 Task: Open Card Crisis Communication Execution in Board Marketing Strategy to Workspace Lead Generation and add a team member Softage.4@softage.net, a label Green, a checklist Accounting, an attachment from Trello, a color Green and finally, add a card description 'Research and develop new marketing strategy' and a comment 'This task requires us to be detail-oriented and meticulous, ensuring that we do not miss any important information or details.'. Add a start date 'Jan 04, 1900' with a due date 'Jan 11, 1900'
Action: Mouse moved to (44, 288)
Screenshot: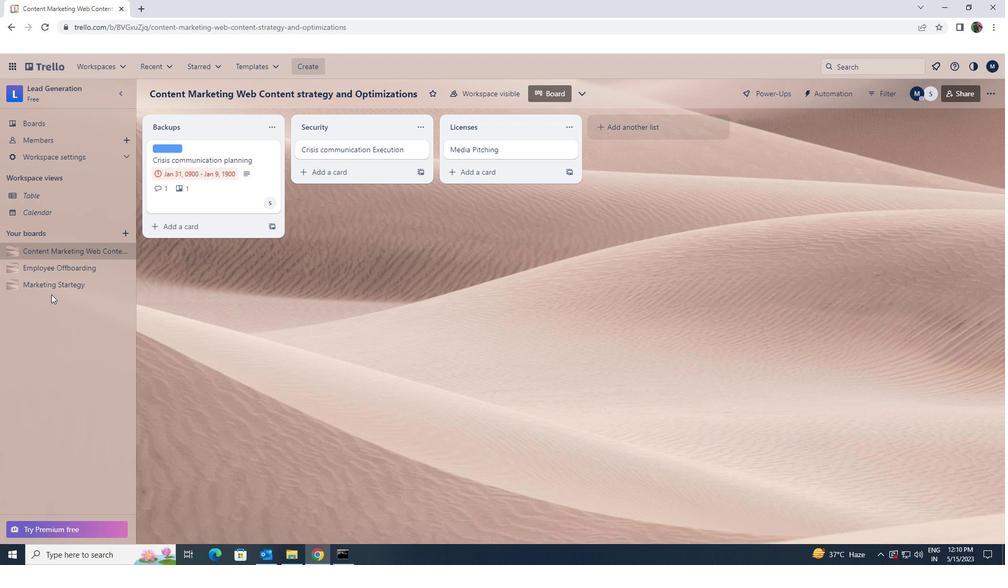 
Action: Mouse pressed left at (44, 288)
Screenshot: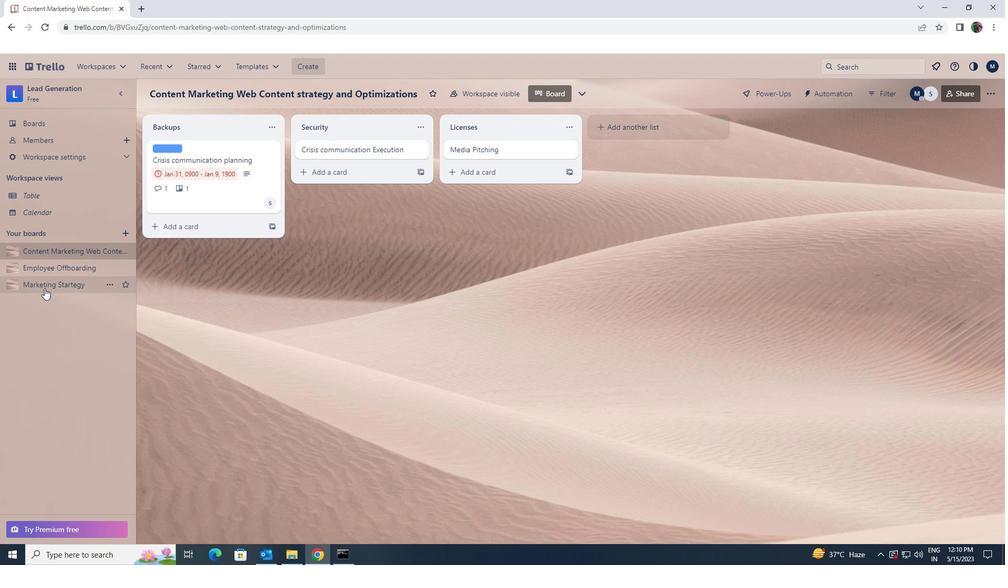 
Action: Mouse moved to (348, 153)
Screenshot: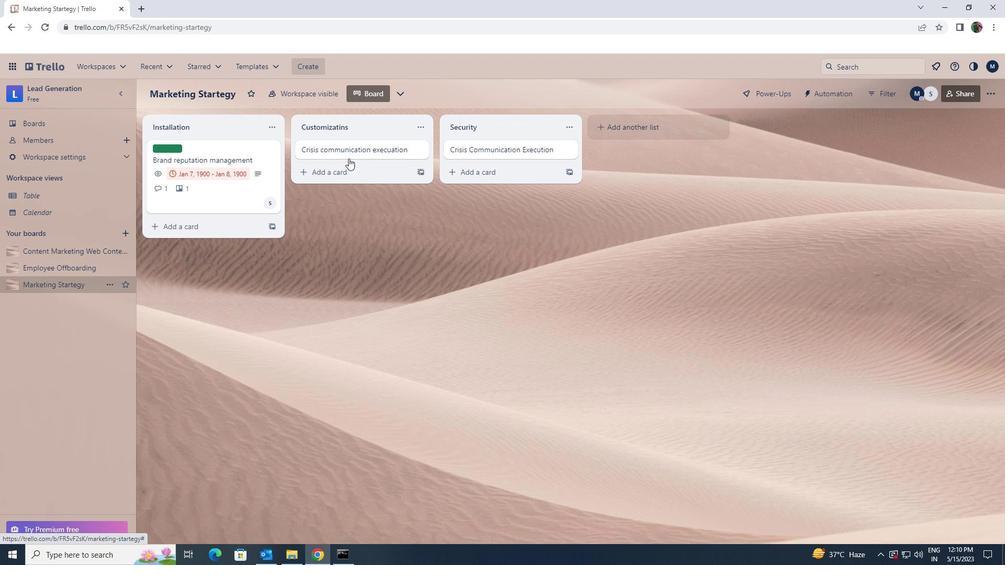 
Action: Mouse pressed left at (348, 153)
Screenshot: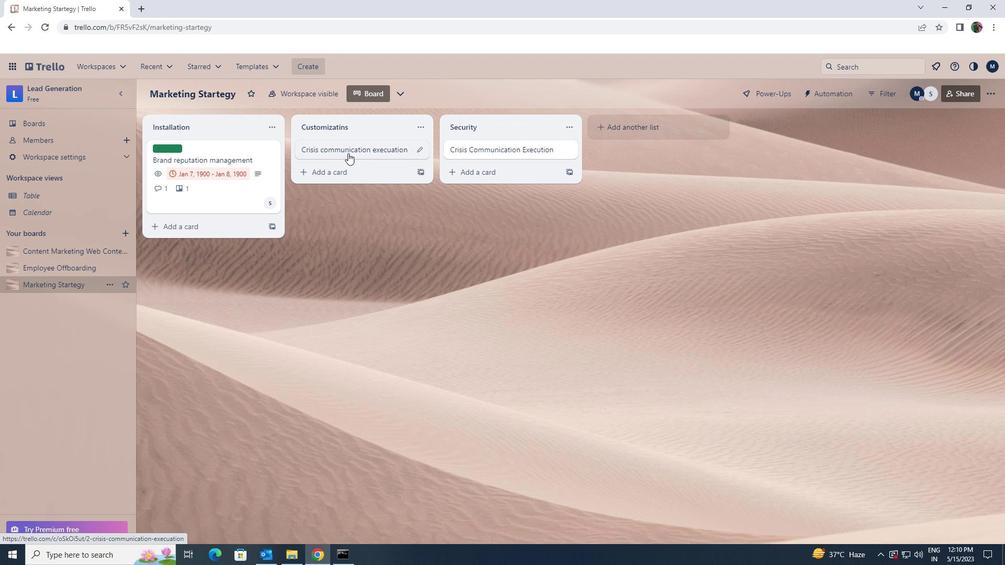 
Action: Mouse moved to (643, 186)
Screenshot: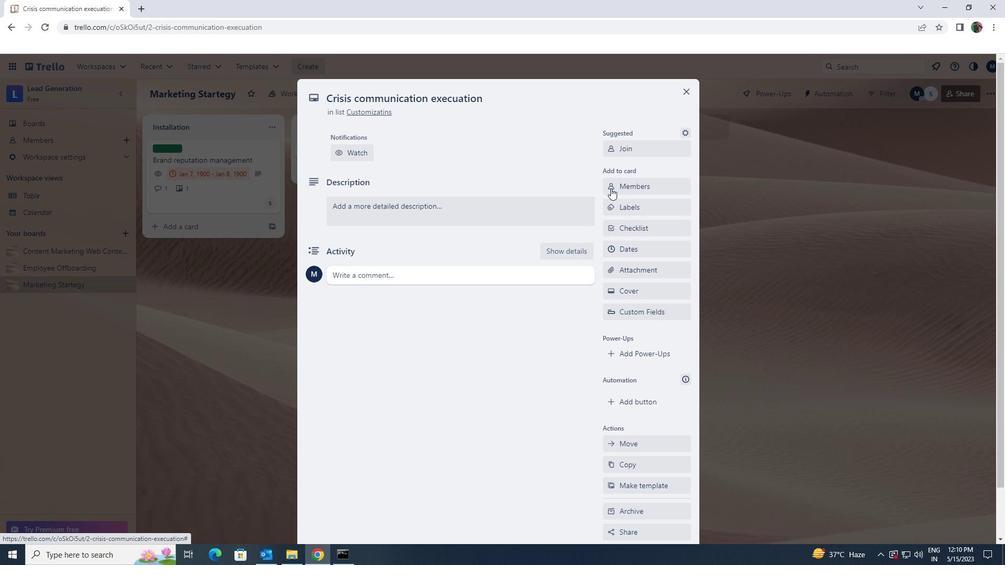 
Action: Mouse pressed left at (643, 186)
Screenshot: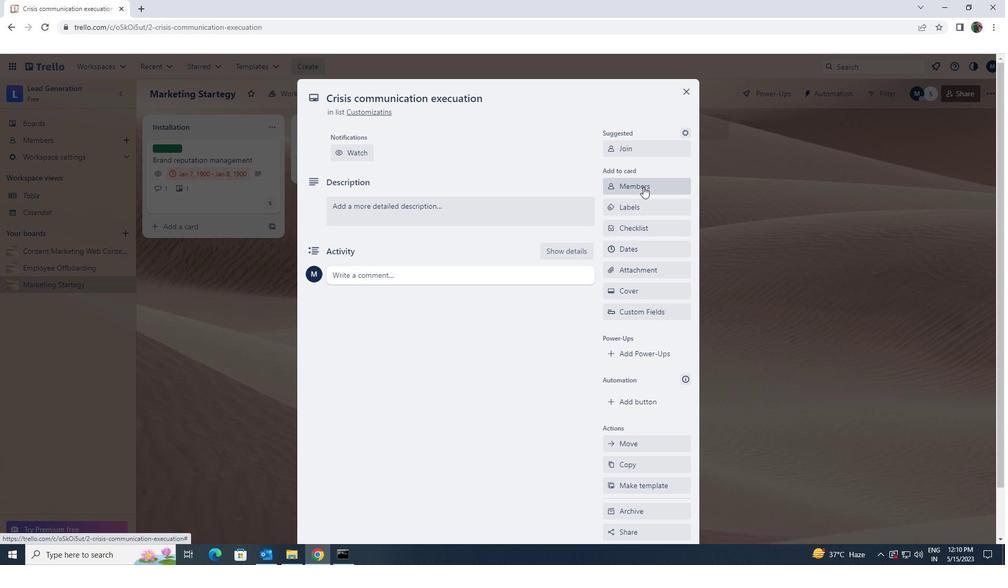 
Action: Mouse moved to (640, 187)
Screenshot: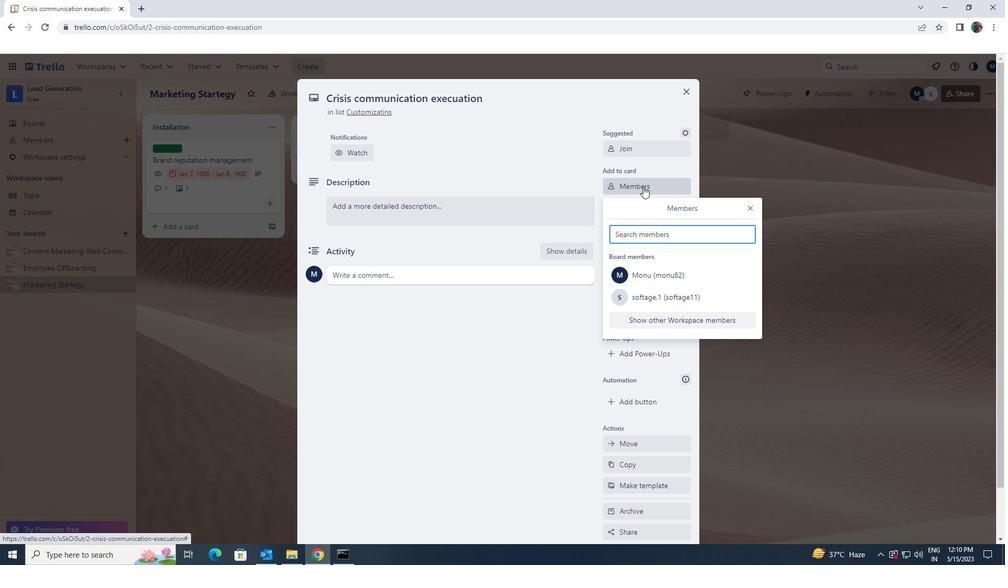 
Action: Key pressed <Key.shift>SOG<Key.backspace>GTAGE.4<Key.shift>@SOFTAGE.NET
Screenshot: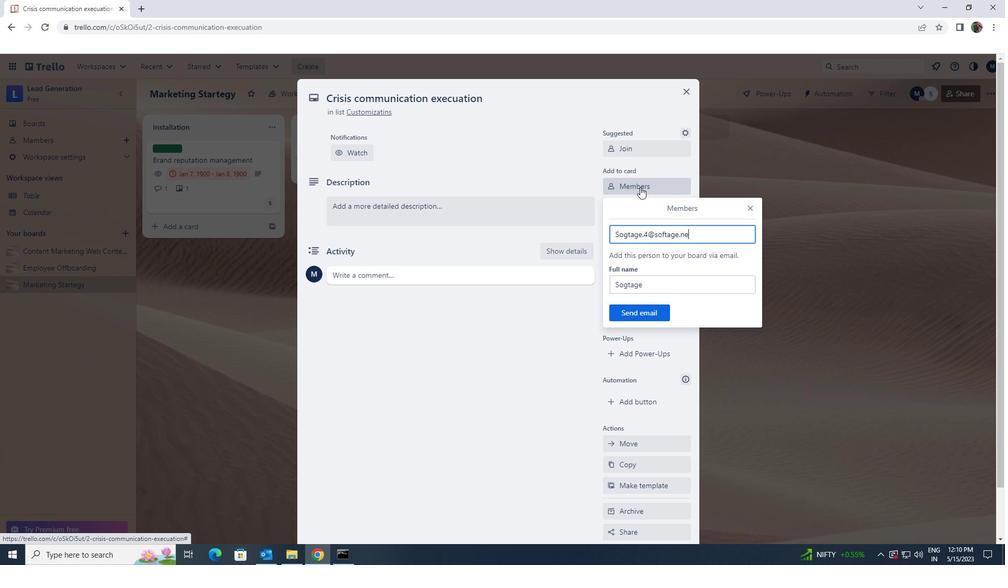 
Action: Mouse scrolled (640, 186) with delta (0, 0)
Screenshot: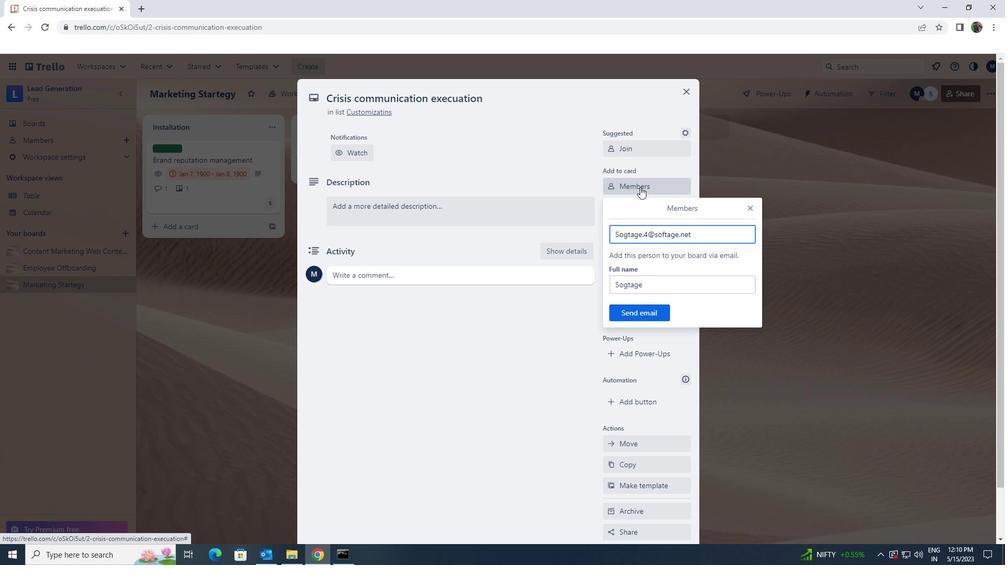 
Action: Mouse moved to (634, 318)
Screenshot: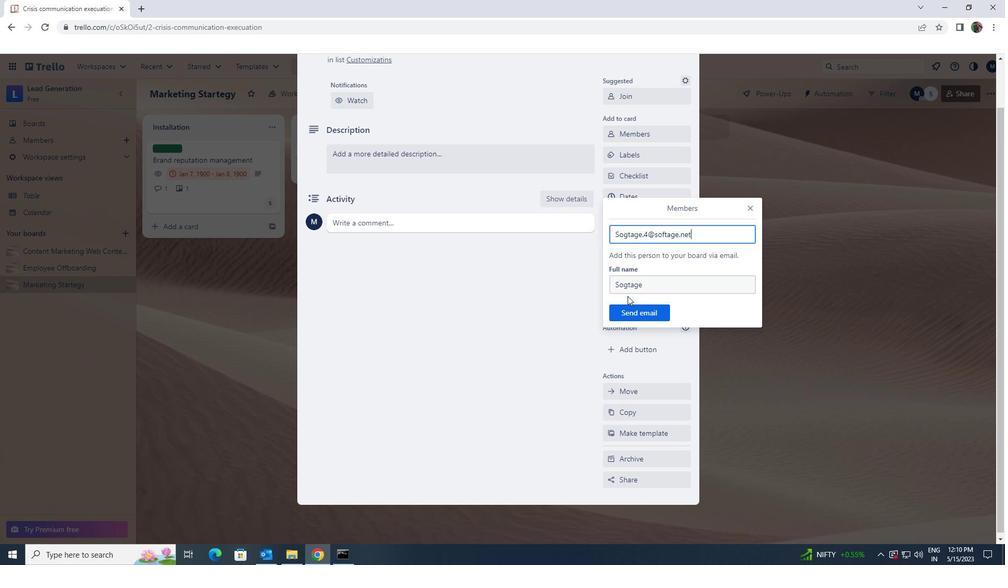 
Action: Mouse pressed left at (634, 318)
Screenshot: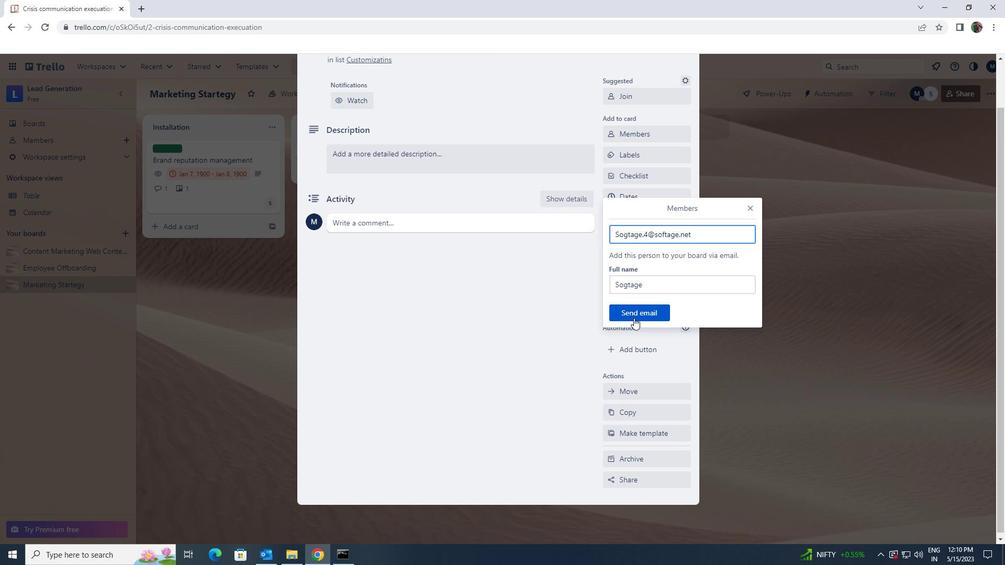 
Action: Mouse scrolled (634, 318) with delta (0, 0)
Screenshot: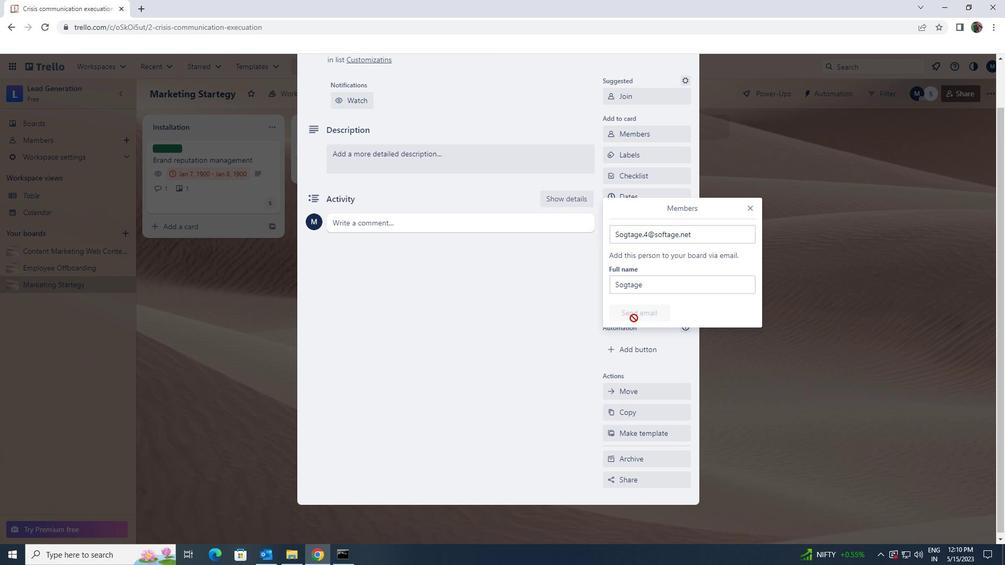 
Action: Mouse scrolled (634, 318) with delta (0, 0)
Screenshot: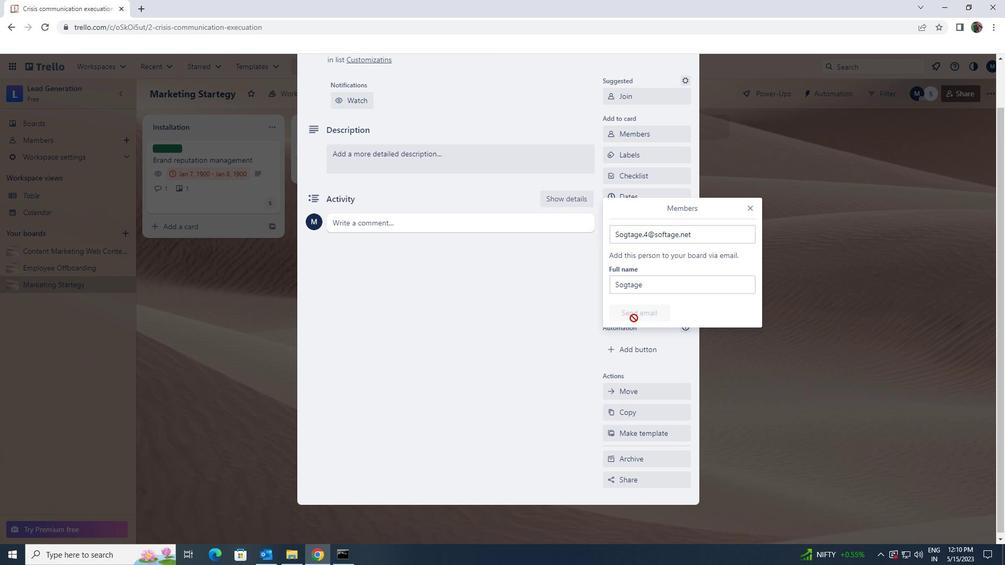 
Action: Mouse moved to (634, 159)
Screenshot: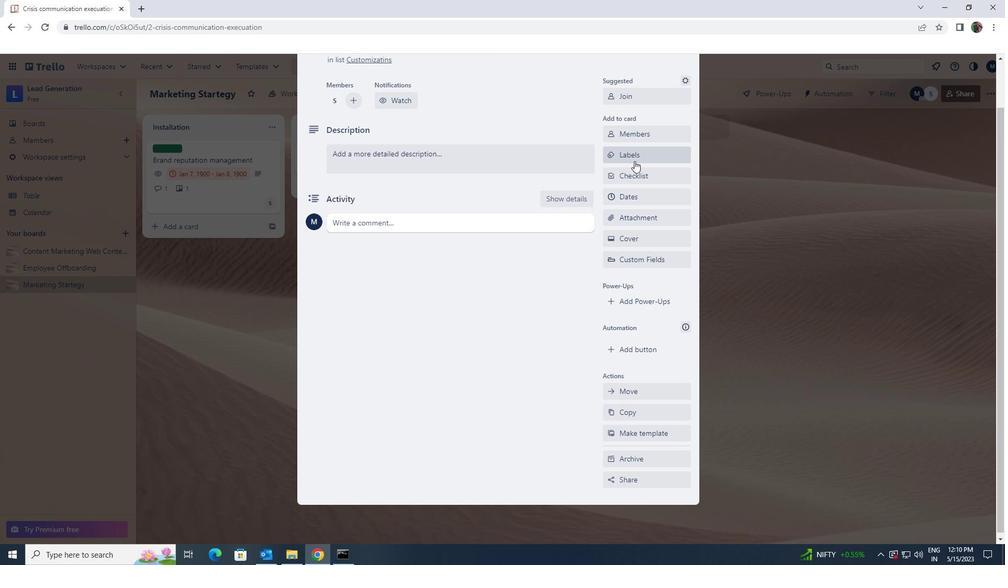 
Action: Mouse pressed left at (634, 159)
Screenshot: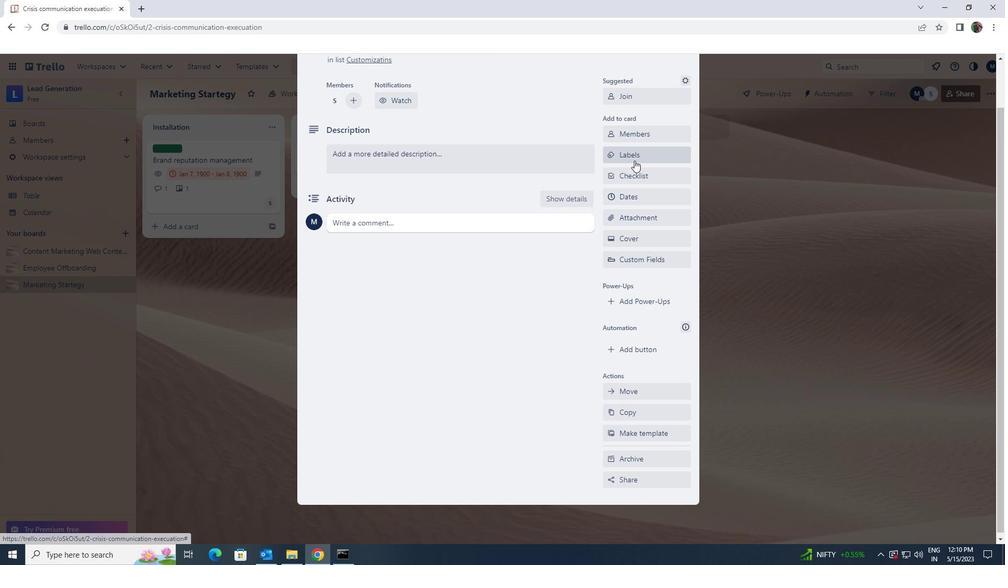 
Action: Mouse moved to (660, 257)
Screenshot: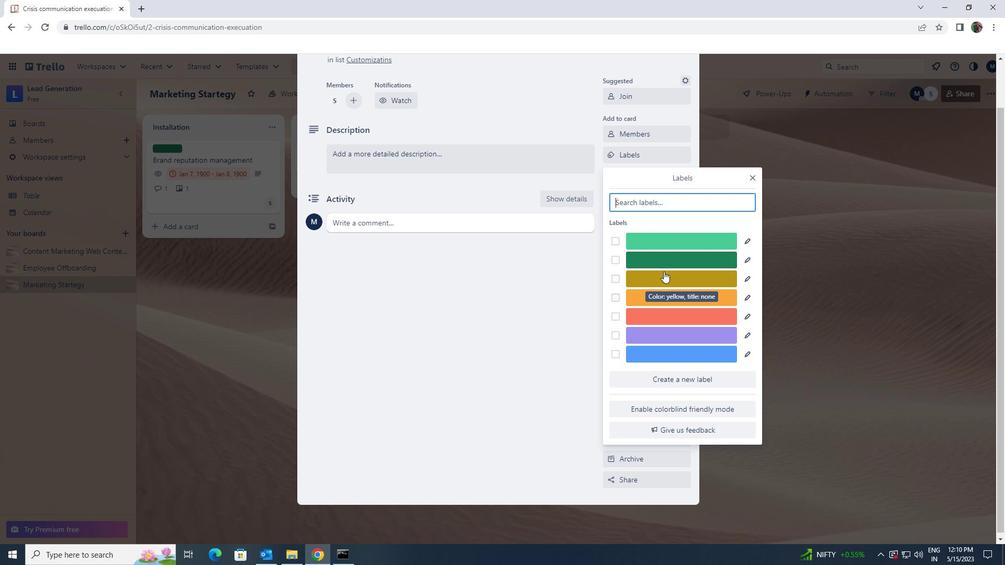 
Action: Mouse pressed left at (660, 257)
Screenshot: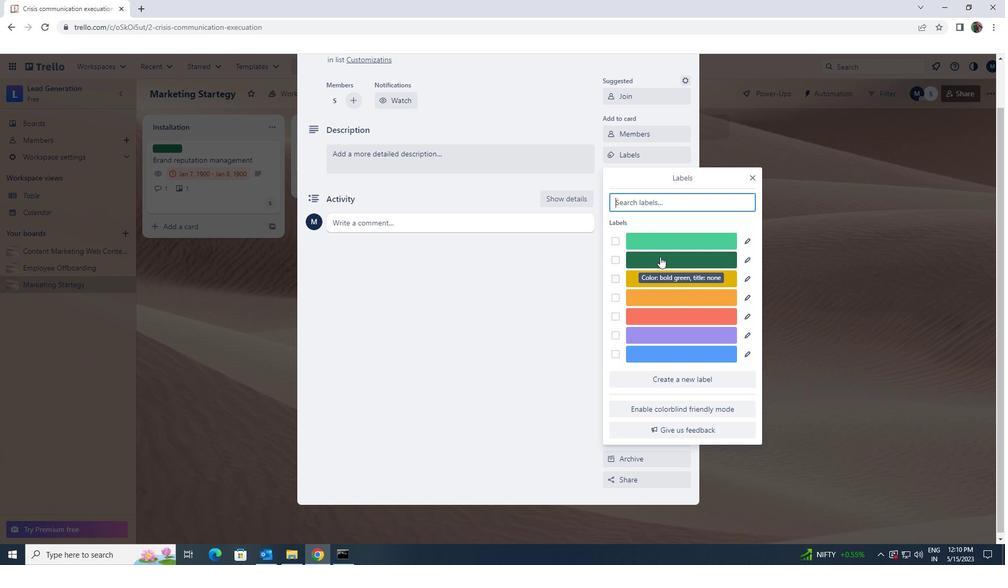 
Action: Mouse moved to (750, 182)
Screenshot: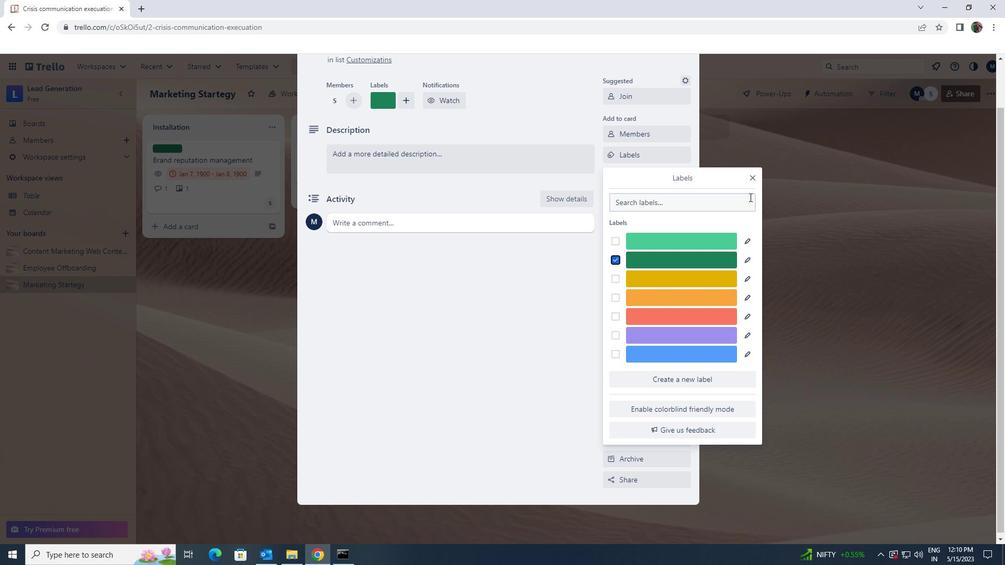 
Action: Mouse pressed left at (750, 182)
Screenshot: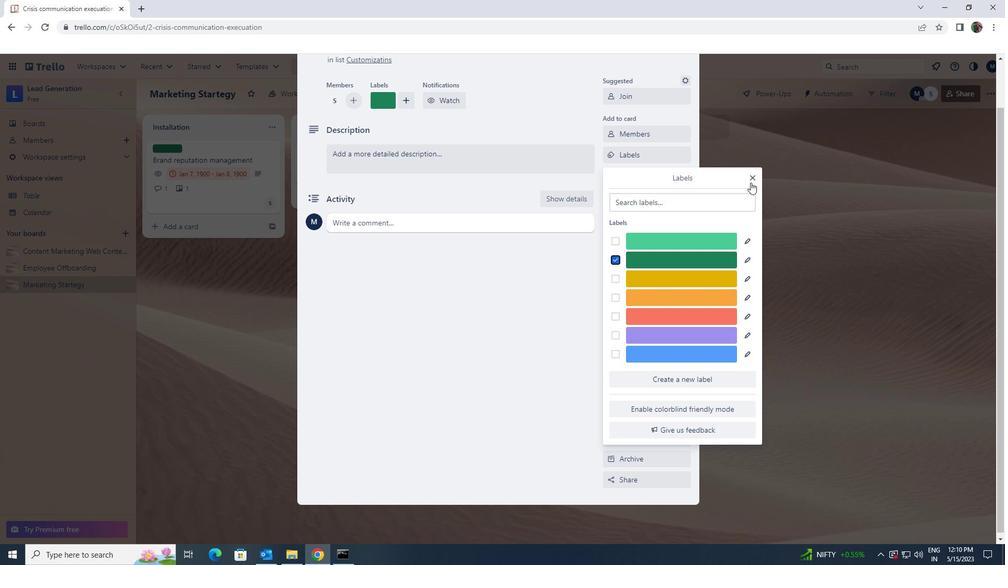 
Action: Mouse moved to (671, 174)
Screenshot: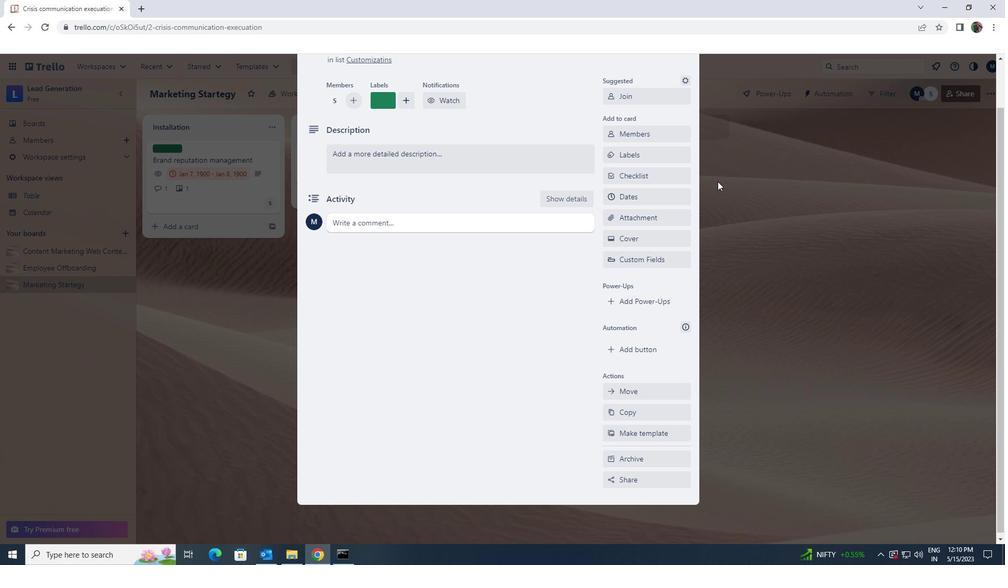 
Action: Mouse pressed left at (671, 174)
Screenshot: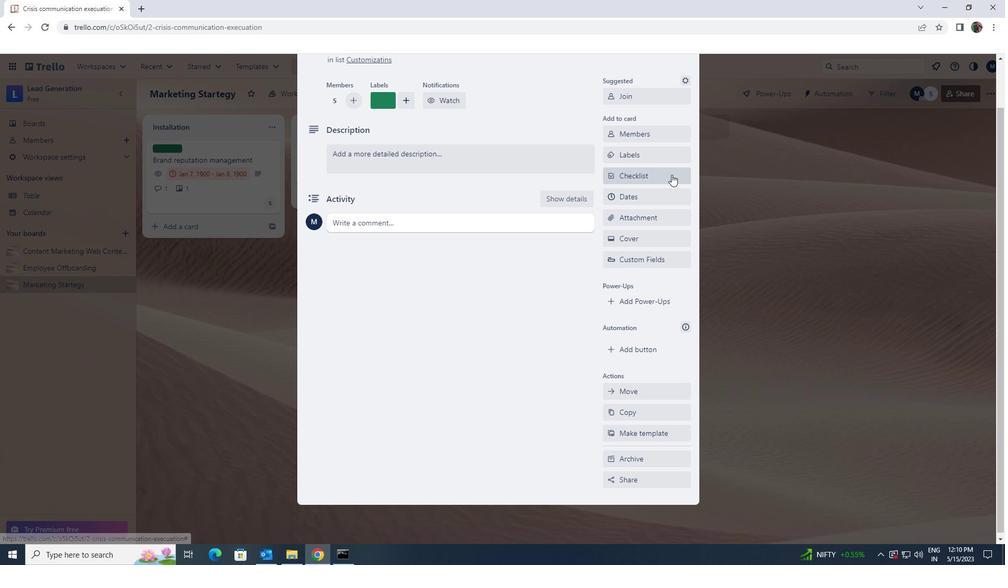 
Action: Key pressed <Key.shift>ACCOUNTING
Screenshot: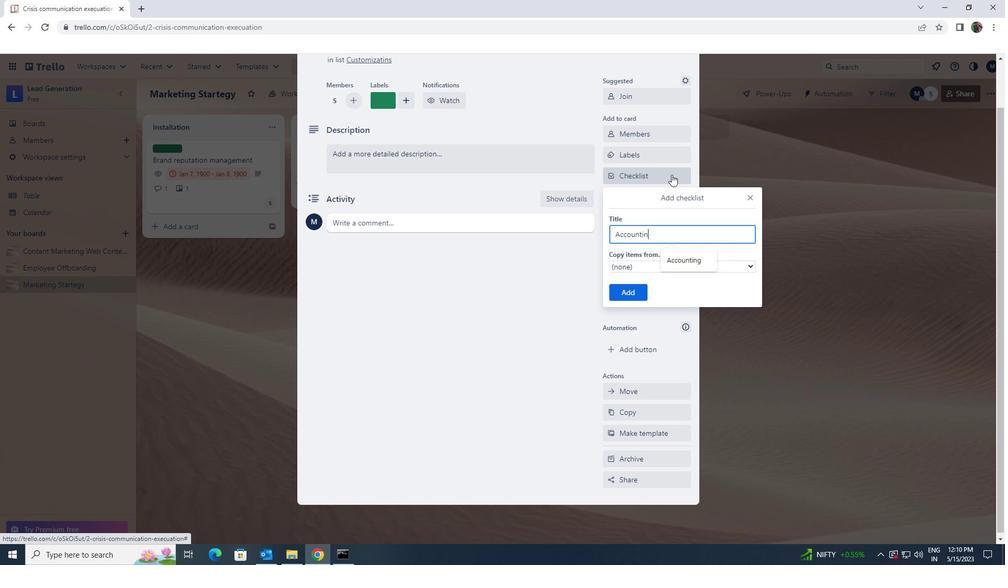 
Action: Mouse moved to (624, 289)
Screenshot: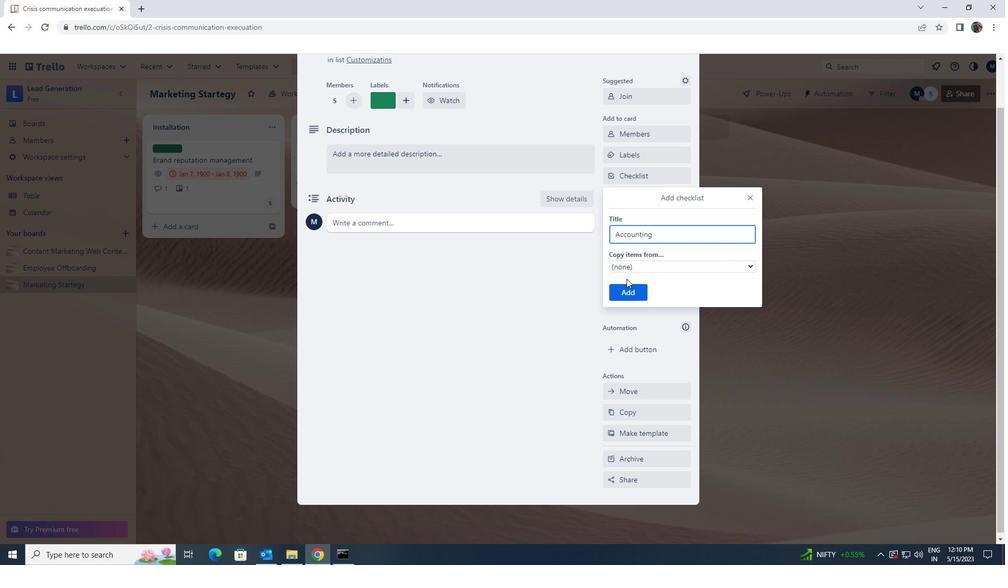 
Action: Mouse pressed left at (624, 289)
Screenshot: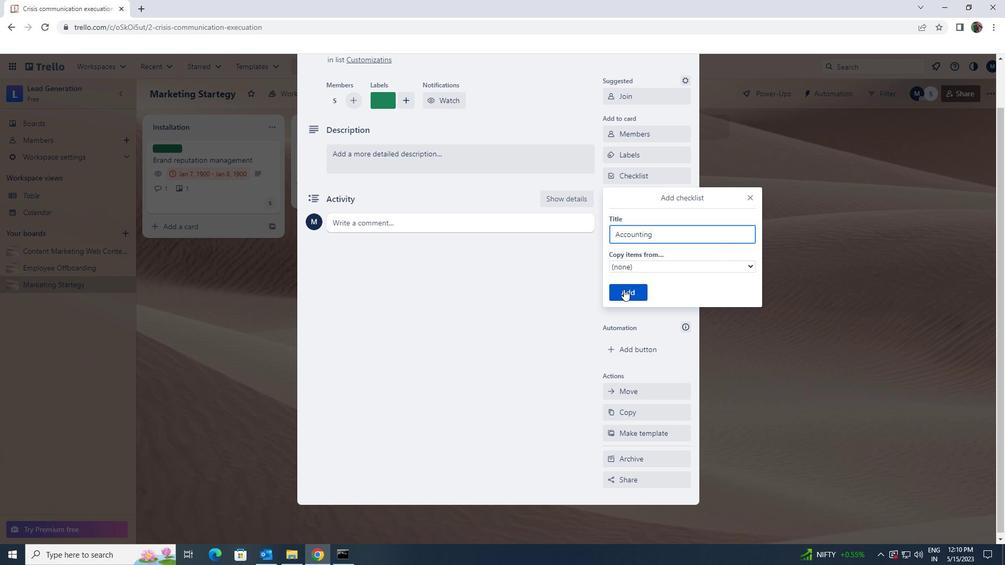 
Action: Mouse moved to (628, 216)
Screenshot: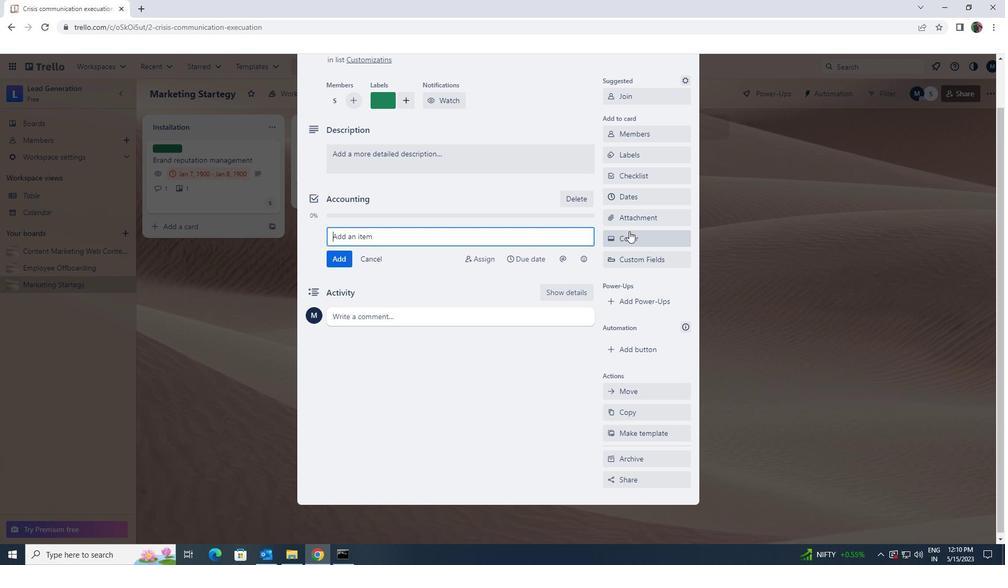 
Action: Mouse pressed left at (628, 216)
Screenshot: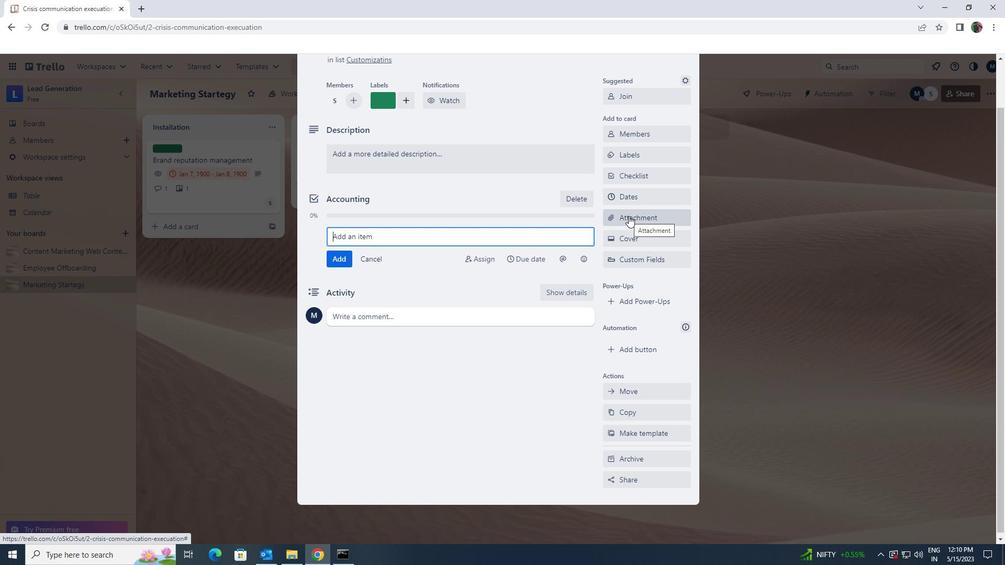 
Action: Mouse moved to (629, 278)
Screenshot: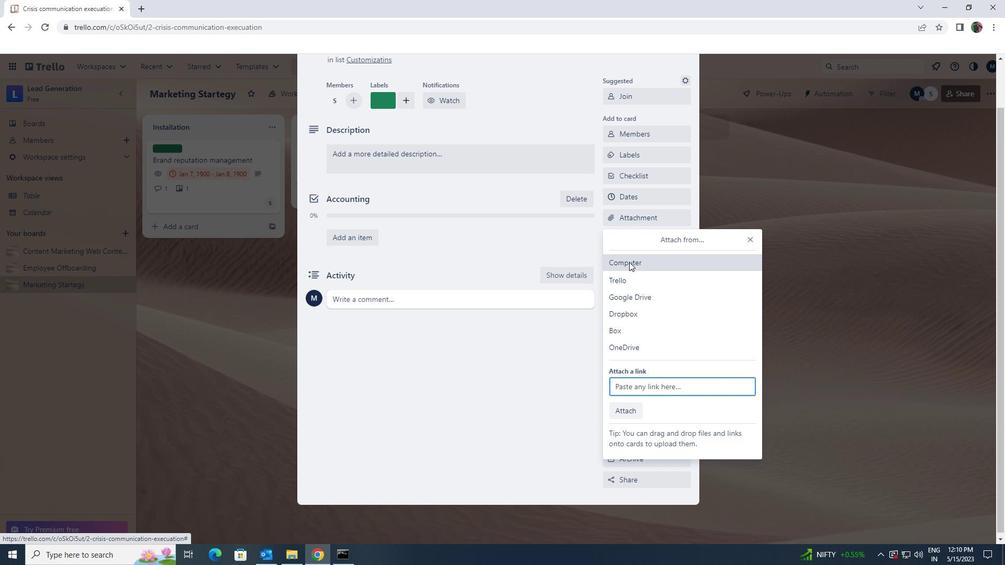 
Action: Mouse pressed left at (629, 278)
Screenshot: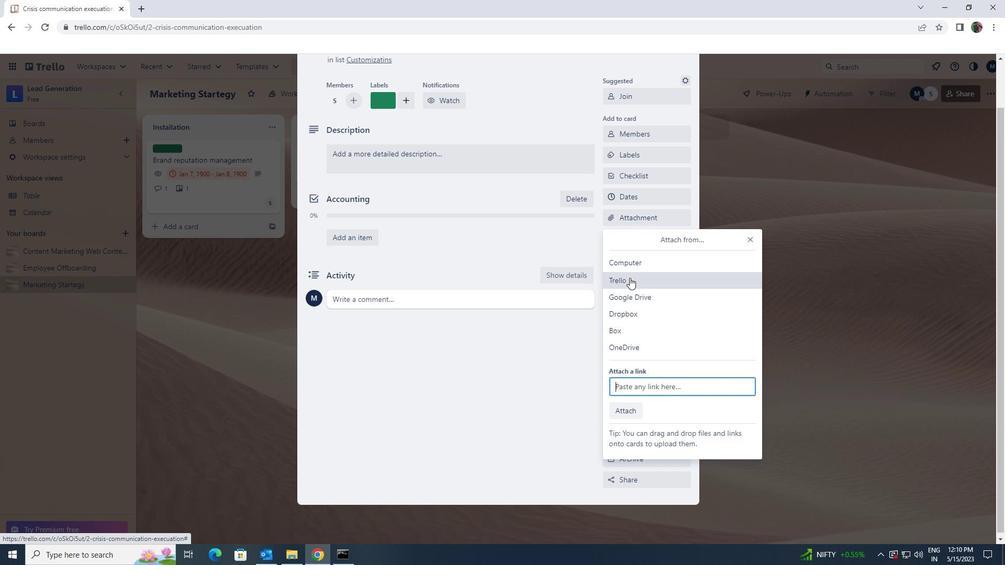 
Action: Mouse moved to (642, 444)
Screenshot: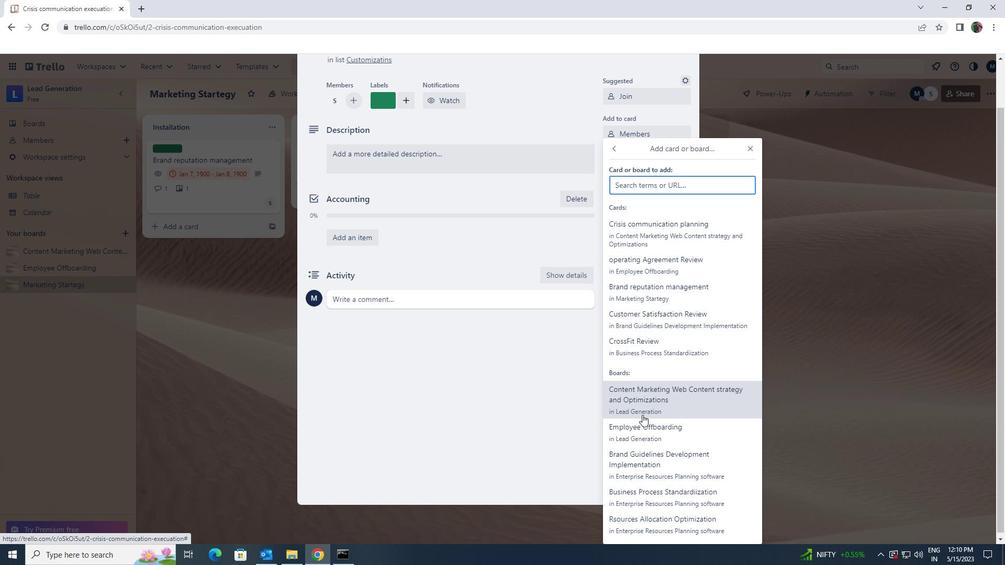 
Action: Mouse pressed left at (642, 444)
Screenshot: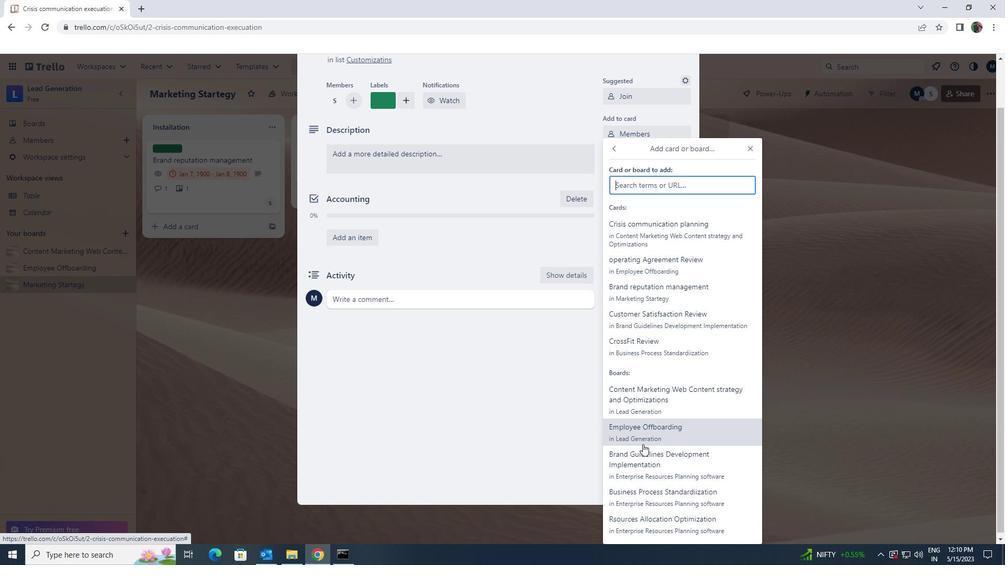 
Action: Mouse moved to (530, 151)
Screenshot: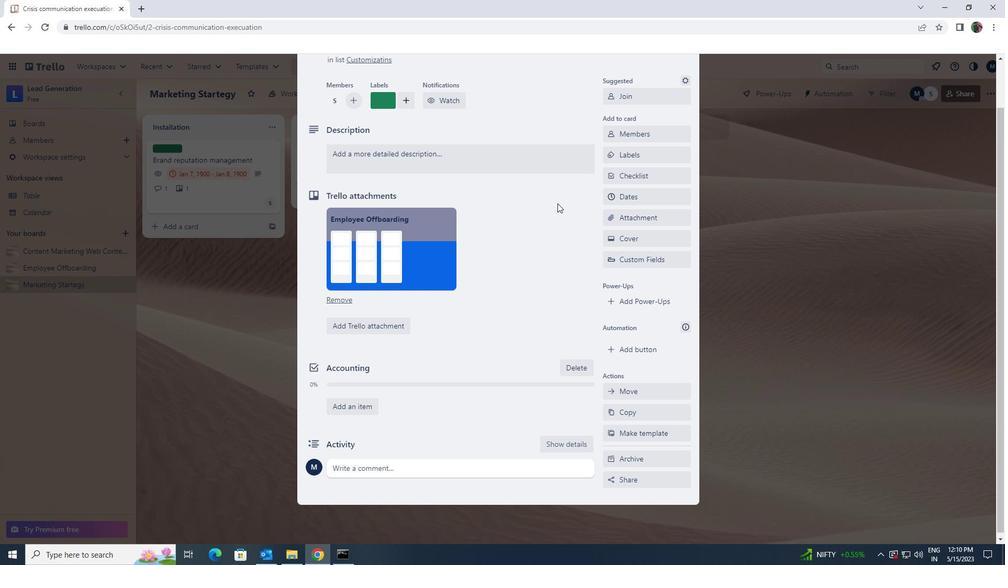 
Action: Mouse pressed left at (530, 151)
Screenshot: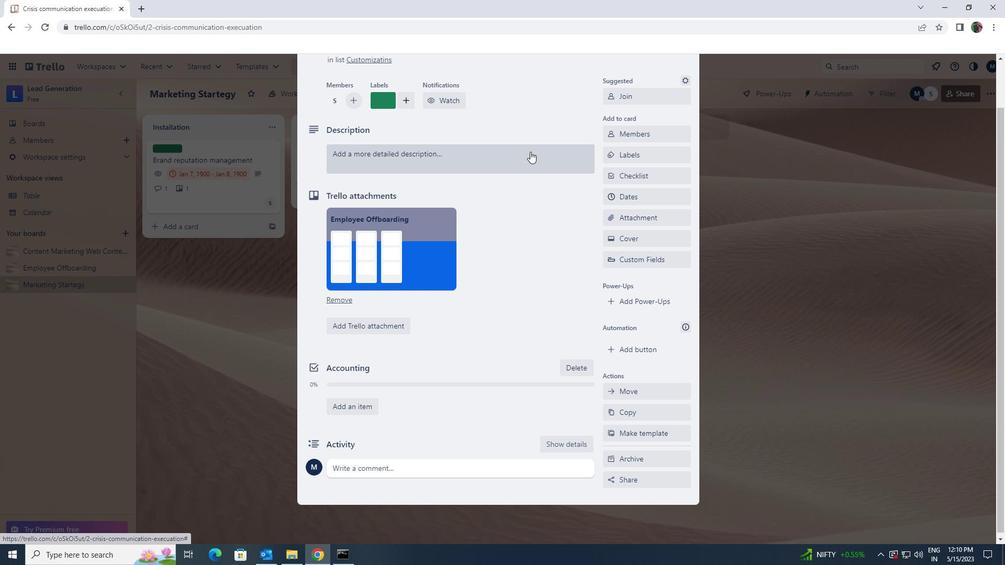 
Action: Key pressed <Key.shift><Key.shift><Key.shift><Key.shift><Key.shift><Key.shift><Key.shift><Key.shift><Key.shift><Key.shift><Key.shift><Key.shift><Key.shift><Key.shift><Key.shift><Key.shift><Key.shift><Key.shift><Key.shift><Key.shift><Key.shift><Key.shift><Key.shift><Key.shift><Key.shift><Key.shift><Key.shift><Key.shift><Key.shift><Key.shift><Key.shift><Key.shift>RED<Key.backspace>SEARCH<Key.space>AND<Key.space>DEVELOP<Key.space>NEW<Key.space>MARKETING<Key.space>STRATEGY<Key.space>
Screenshot: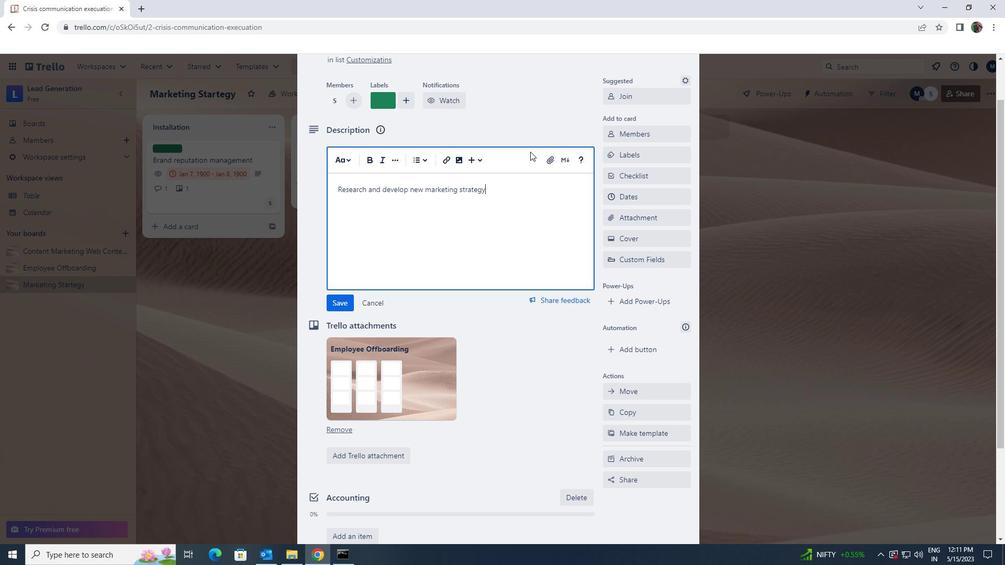 
Action: Mouse moved to (348, 297)
Screenshot: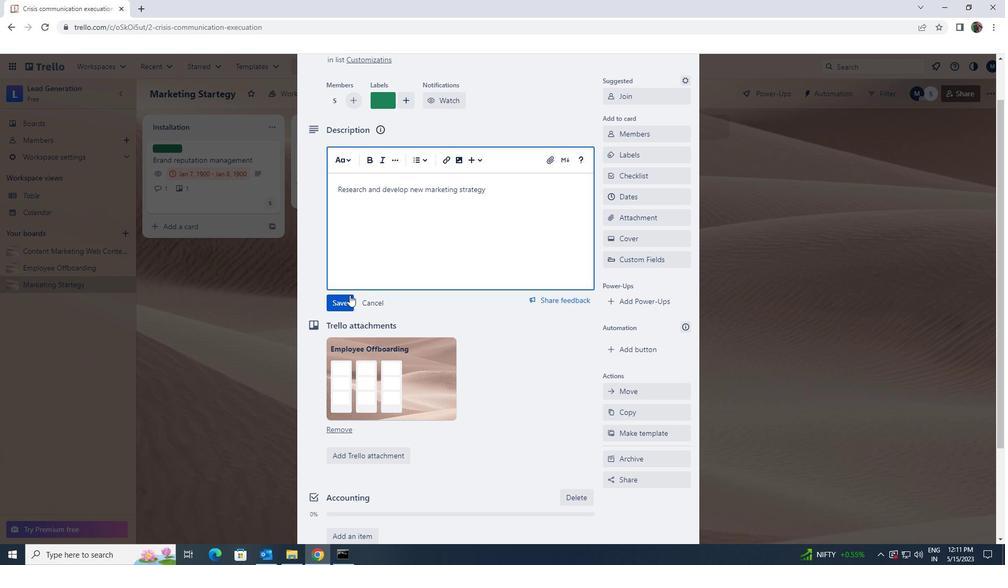 
Action: Mouse pressed left at (348, 297)
Screenshot: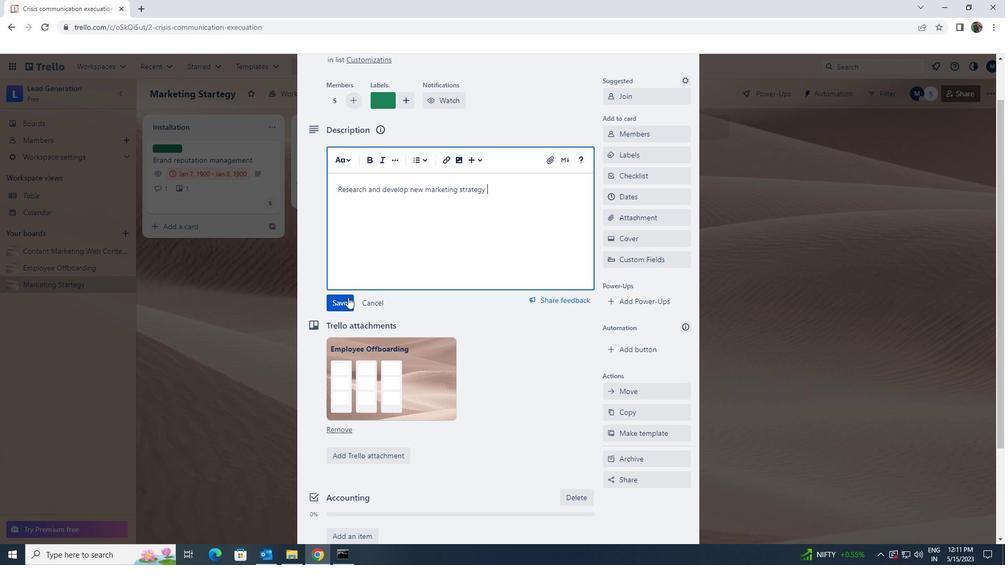 
Action: Mouse scrolled (348, 296) with delta (0, 0)
Screenshot: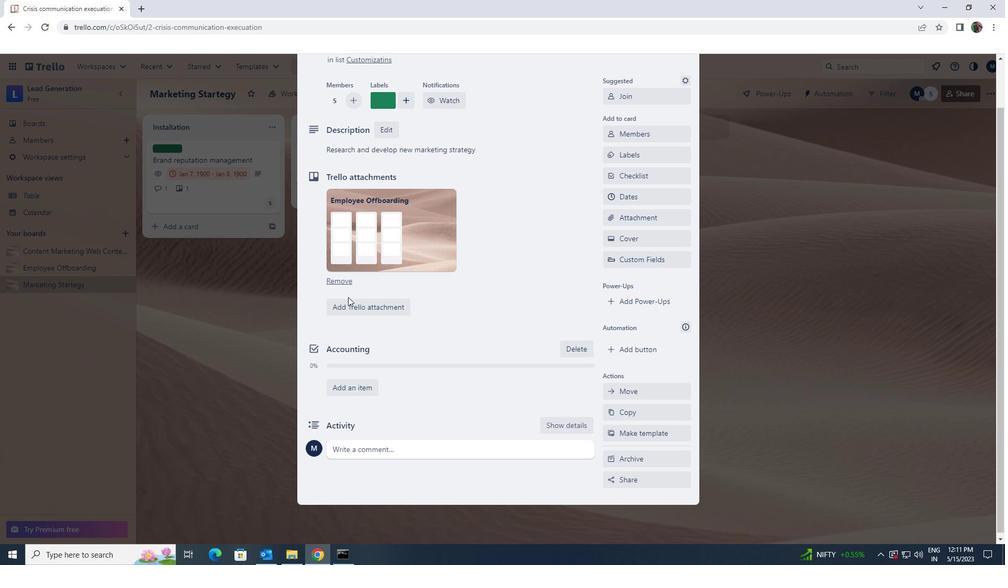 
Action: Mouse scrolled (348, 296) with delta (0, 0)
Screenshot: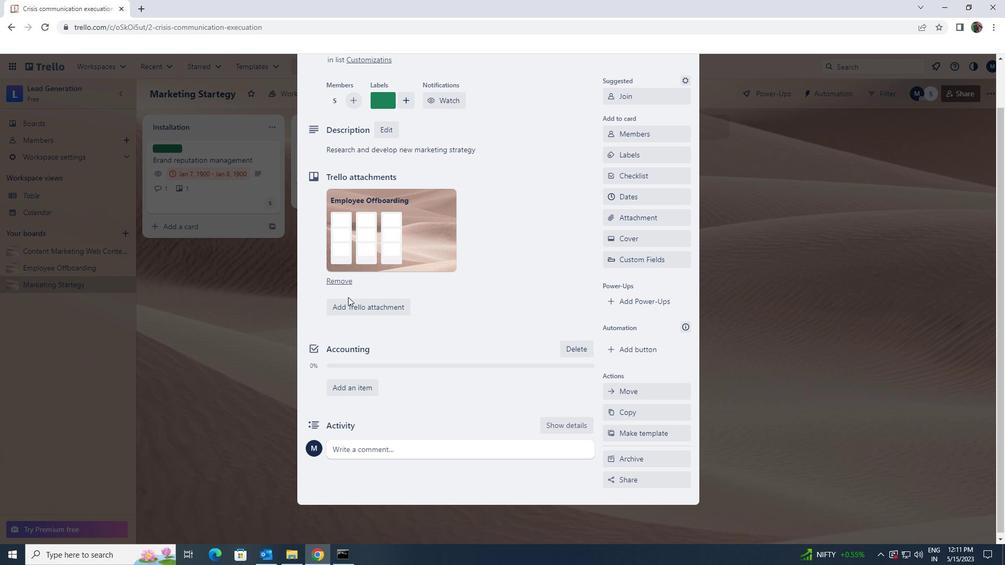 
Action: Mouse scrolled (348, 296) with delta (0, 0)
Screenshot: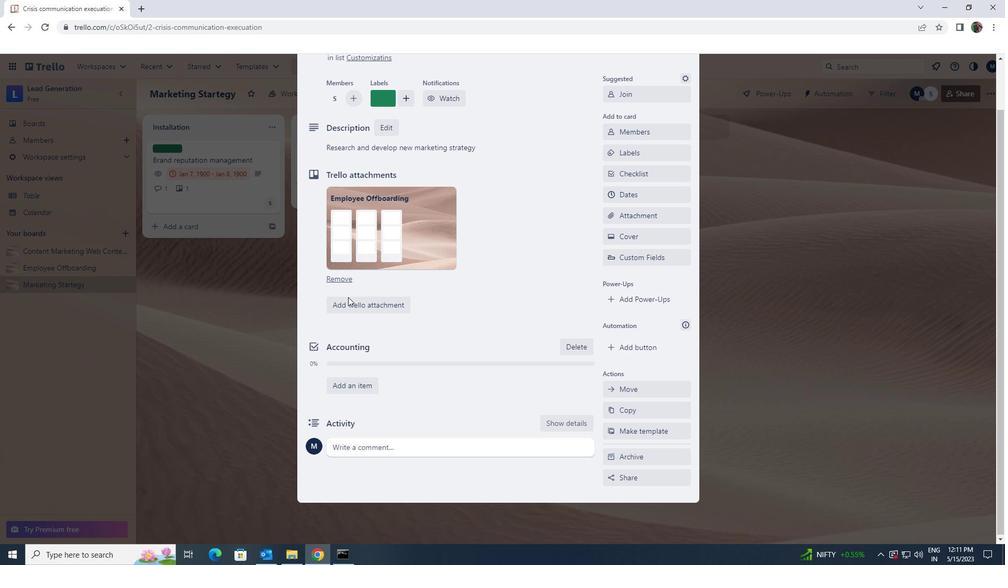 
Action: Mouse scrolled (348, 296) with delta (0, 0)
Screenshot: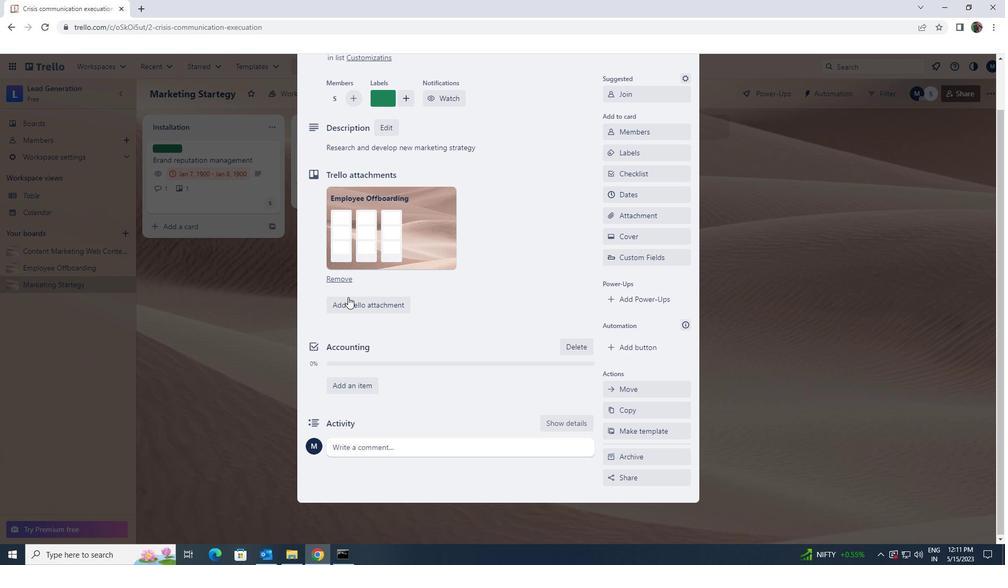 
Action: Mouse moved to (360, 451)
Screenshot: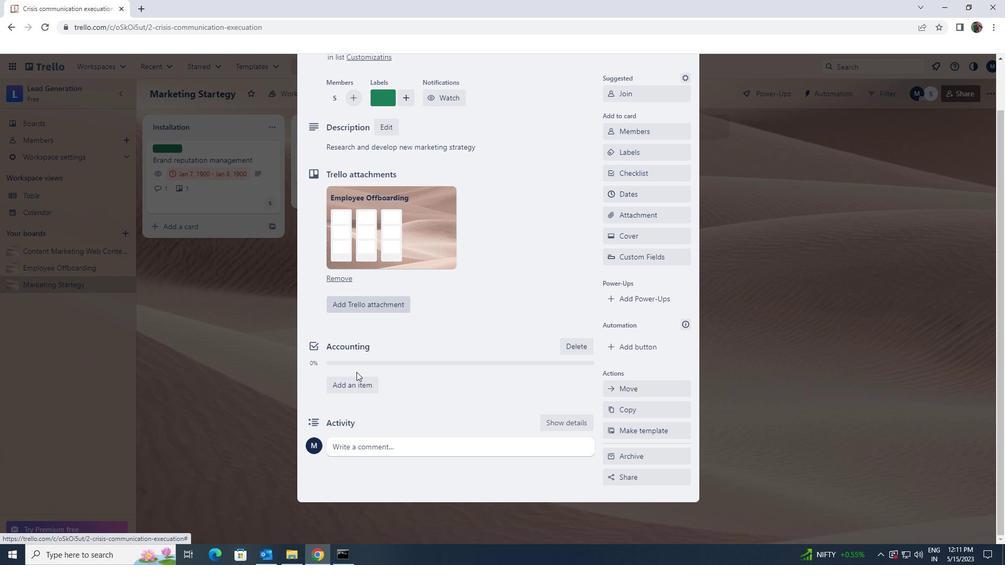 
Action: Mouse pressed left at (360, 451)
Screenshot: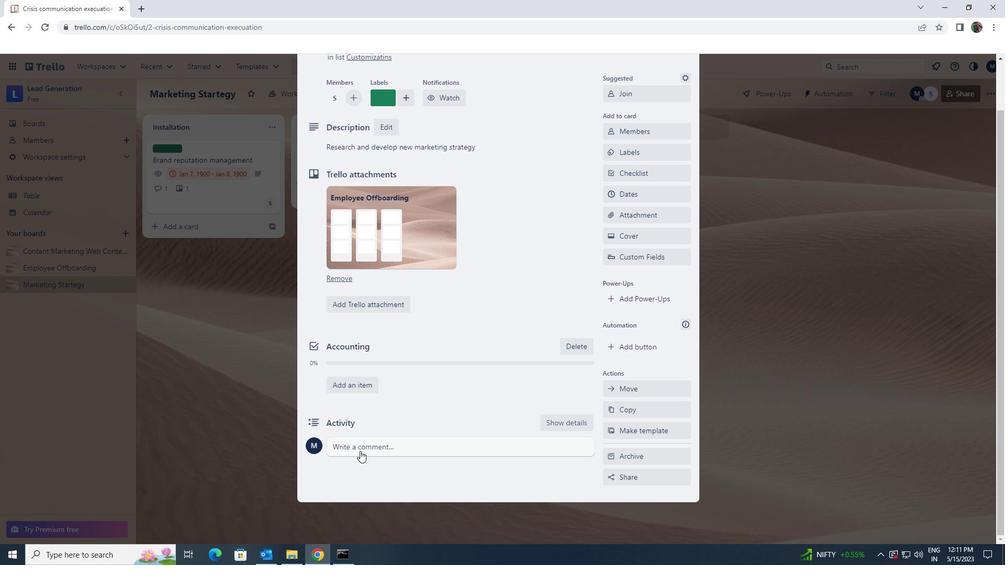 
Action: Key pressed <Key.shift>THIS<Key.space>TASK<Key.space>REQUIRES<Key.space>US<Key.space>TO<Key.space>BE<Key.space>DETAIL<Key.space>RIENTEND<Key.space>AND<Key.space>METICLOUS<Key.space><Key.backspace><Key.backspace><Key.backspace><Key.backspace><Key.backspace><Key.backspace>CULOUS<Key.space>ENSURING<Key.space>THAT<Key.space>WE<Key.space>DO<Key.space>DO<Key.space>NOT<Key.space>MISS<Key.space>ANY<Key.space>IMPORTANT<Key.space>OR<Key.space>DETAILS
Screenshot: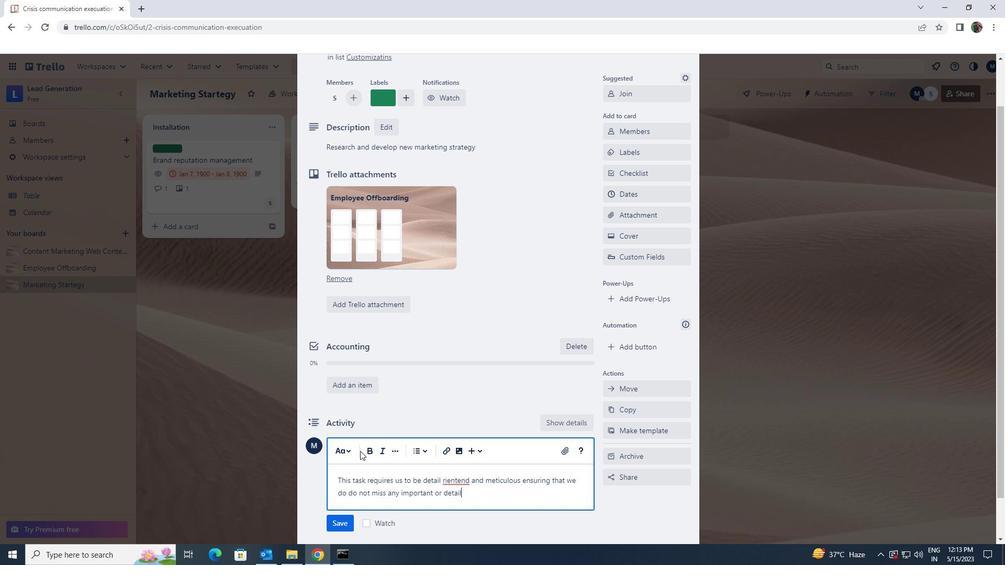 
Action: Mouse moved to (441, 480)
Screenshot: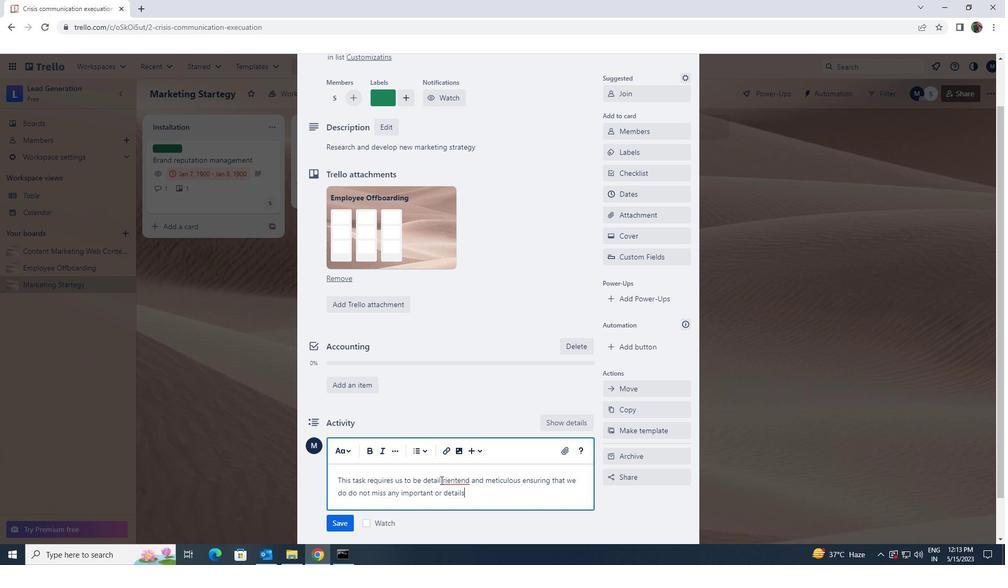 
Action: Mouse pressed left at (441, 480)
Screenshot: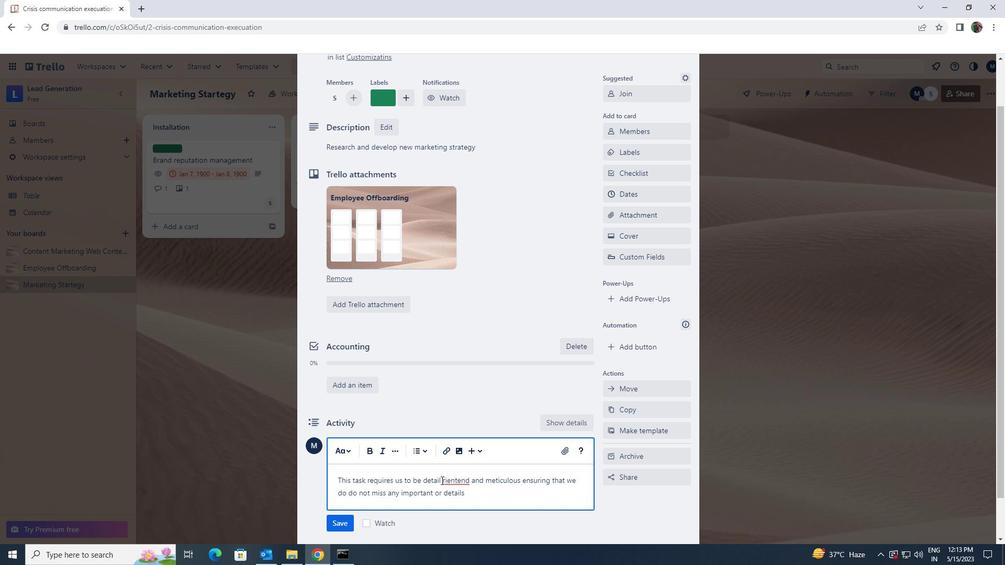 
Action: Key pressed O
Screenshot: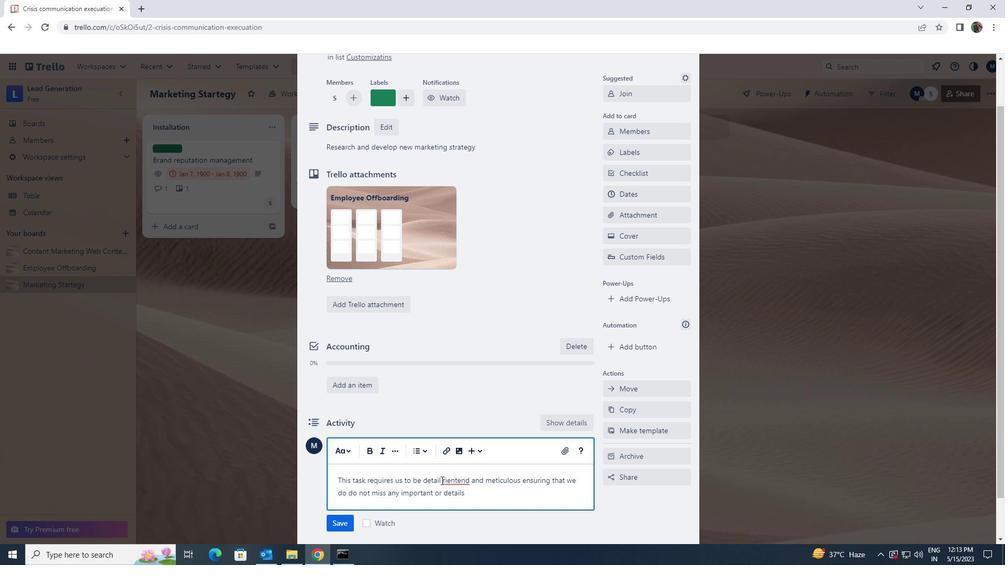 
Action: Mouse moved to (447, 482)
Screenshot: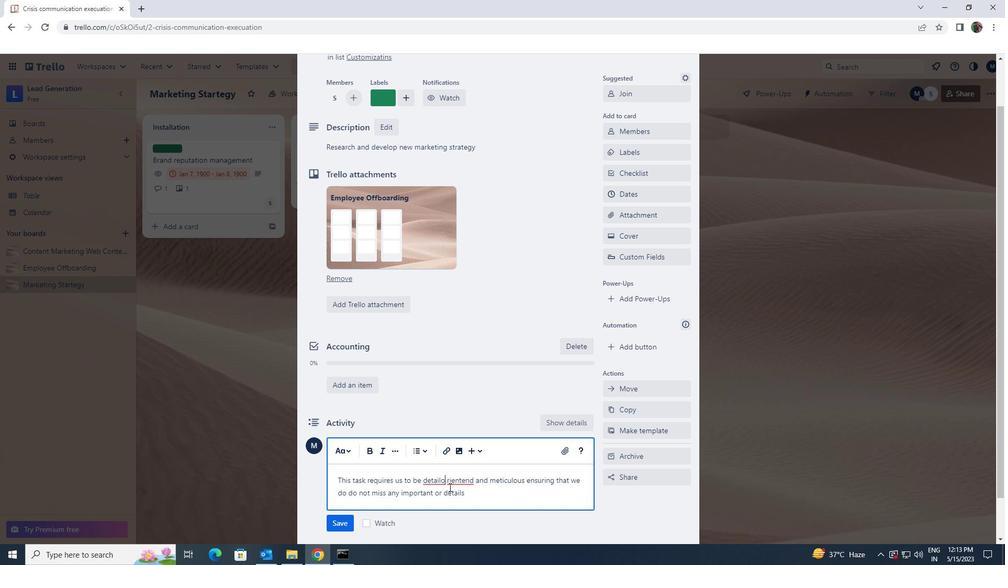 
Action: Mouse pressed left at (447, 482)
Screenshot: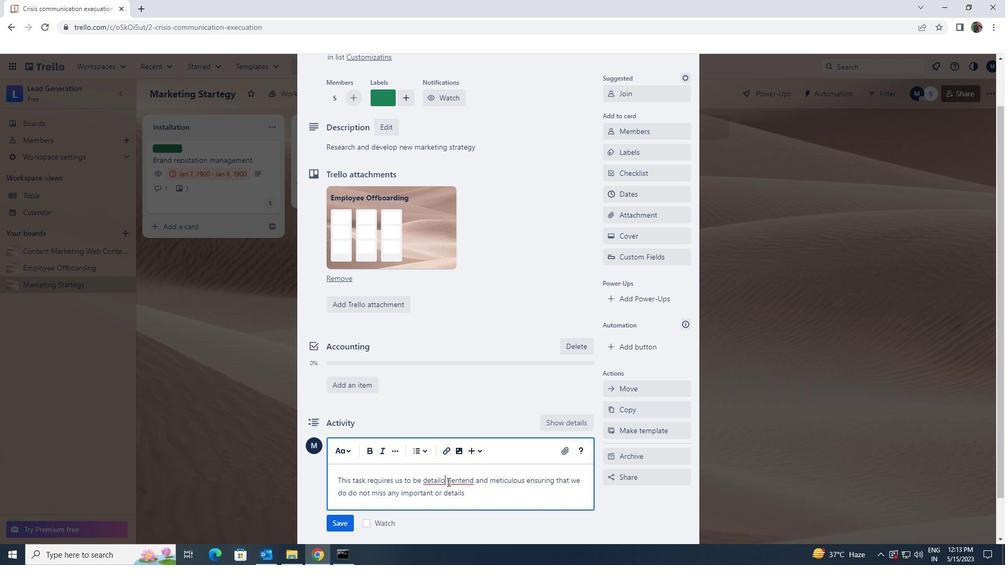 
Action: Mouse moved to (435, 484)
Screenshot: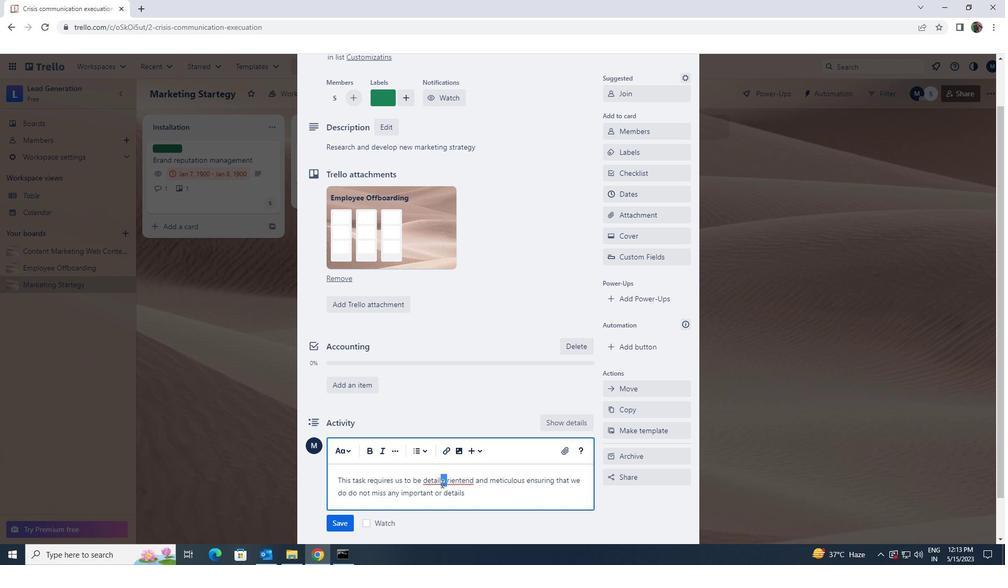 
Action: Key pressed <Key.backspace>
Screenshot: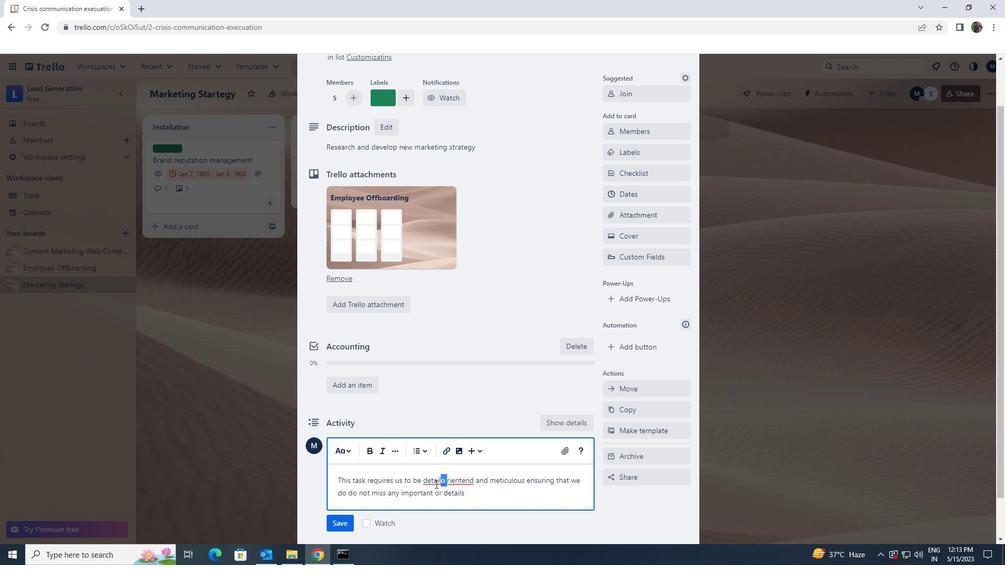 
Action: Mouse moved to (440, 475)
Screenshot: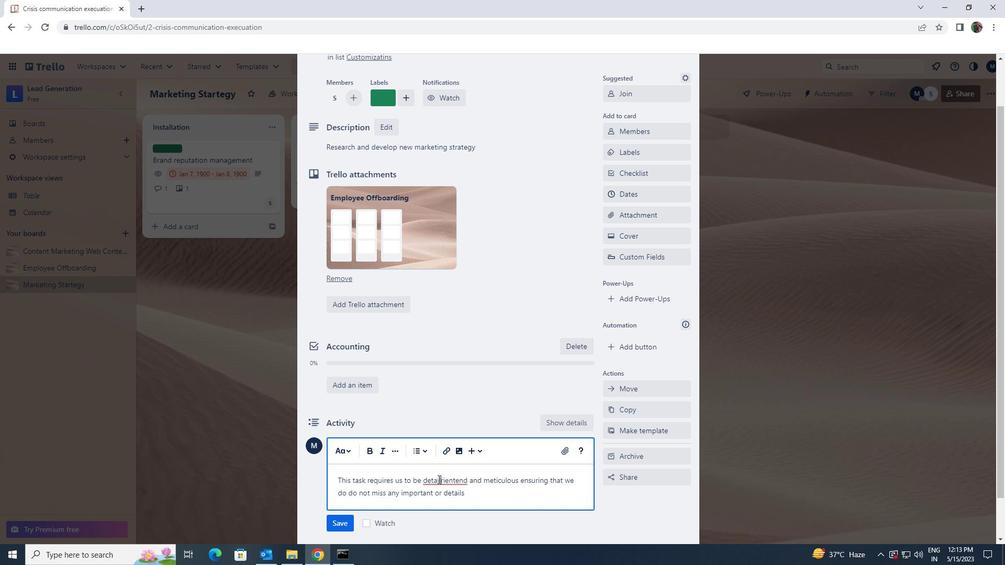 
Action: Key pressed O
Screenshot: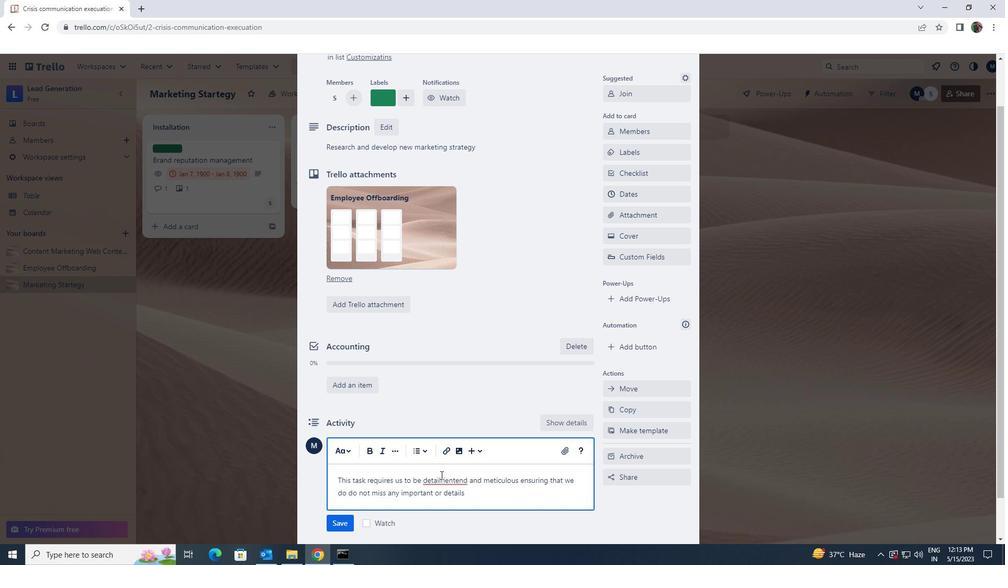 
Action: Mouse moved to (438, 482)
Screenshot: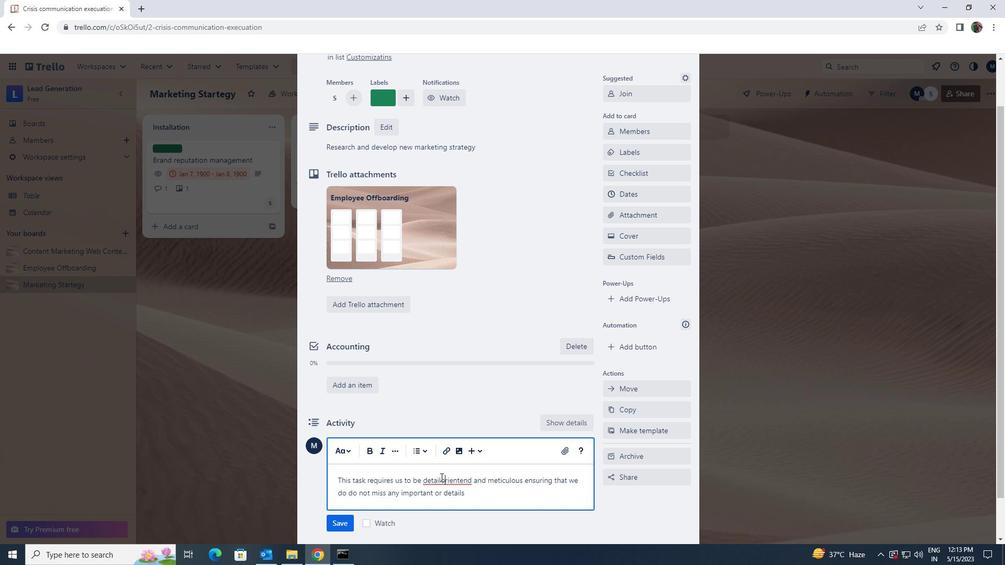 
Action: Mouse pressed left at (438, 482)
Screenshot: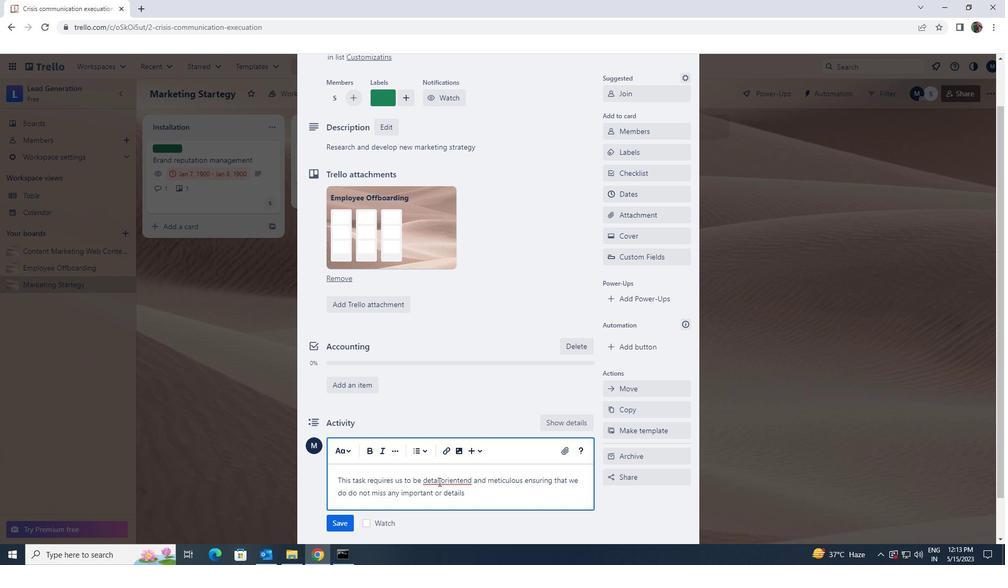 
Action: Key pressed <Key.space>
Screenshot: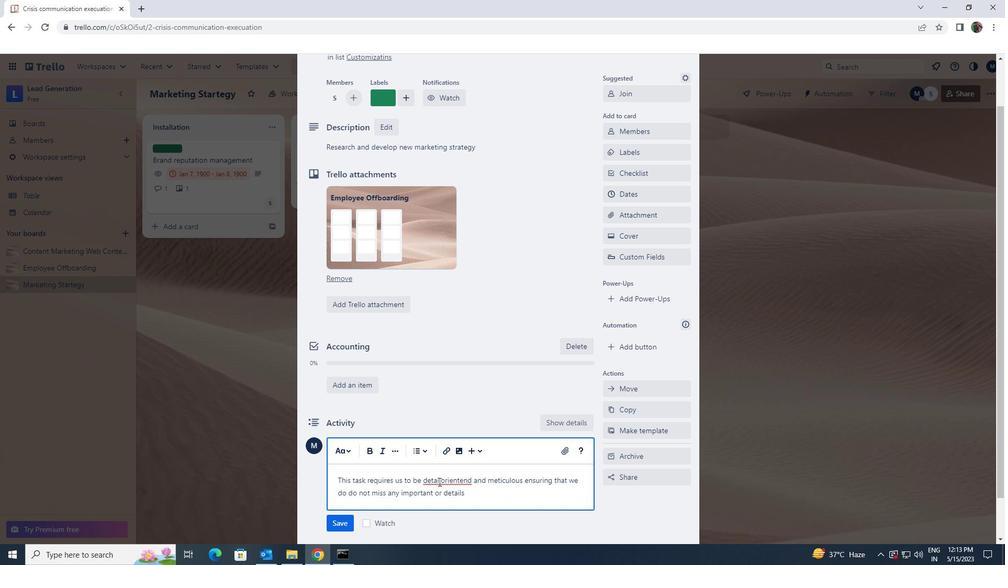 
Action: Mouse moved to (442, 480)
Screenshot: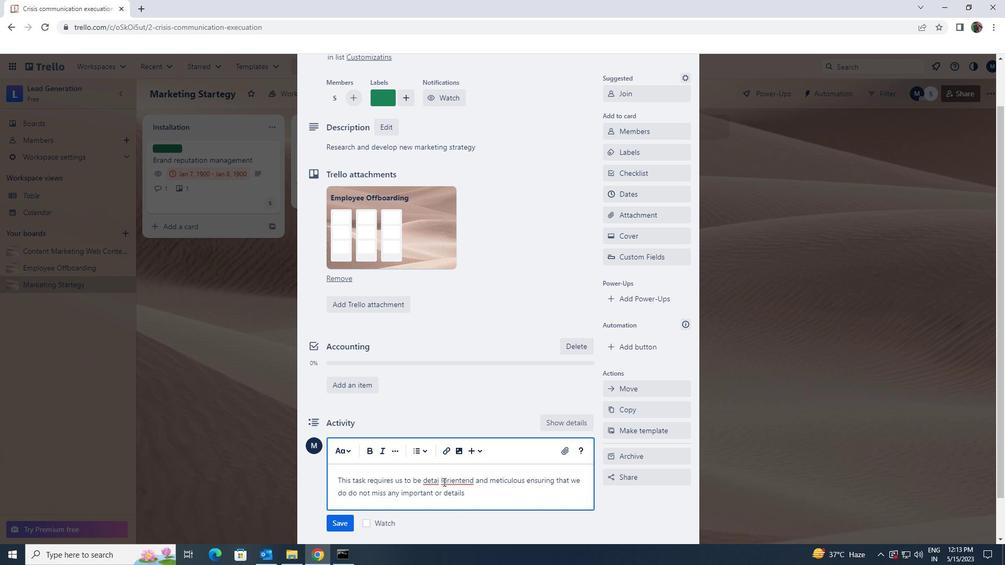
Action: Mouse pressed left at (442, 480)
Screenshot: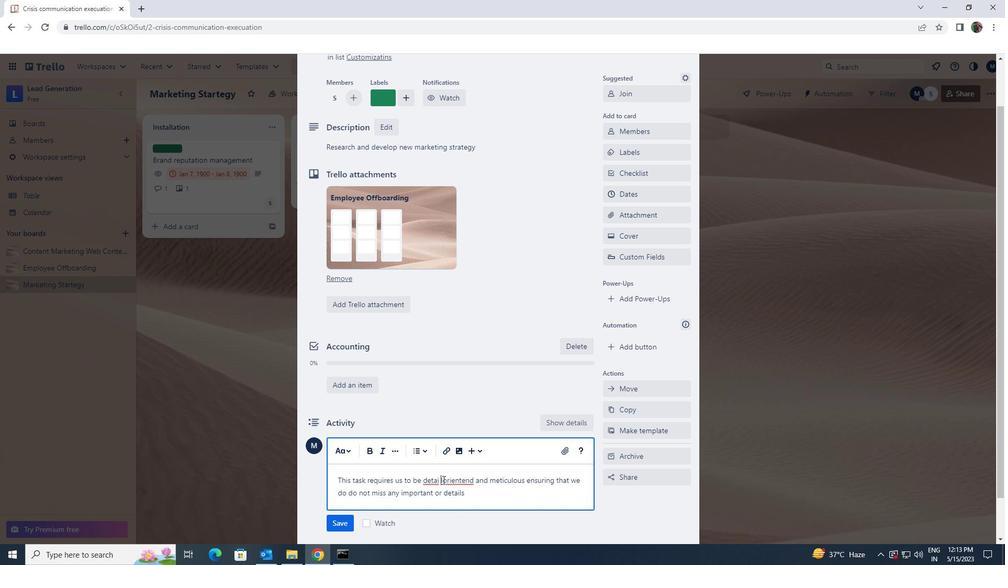 
Action: Mouse moved to (431, 485)
Screenshot: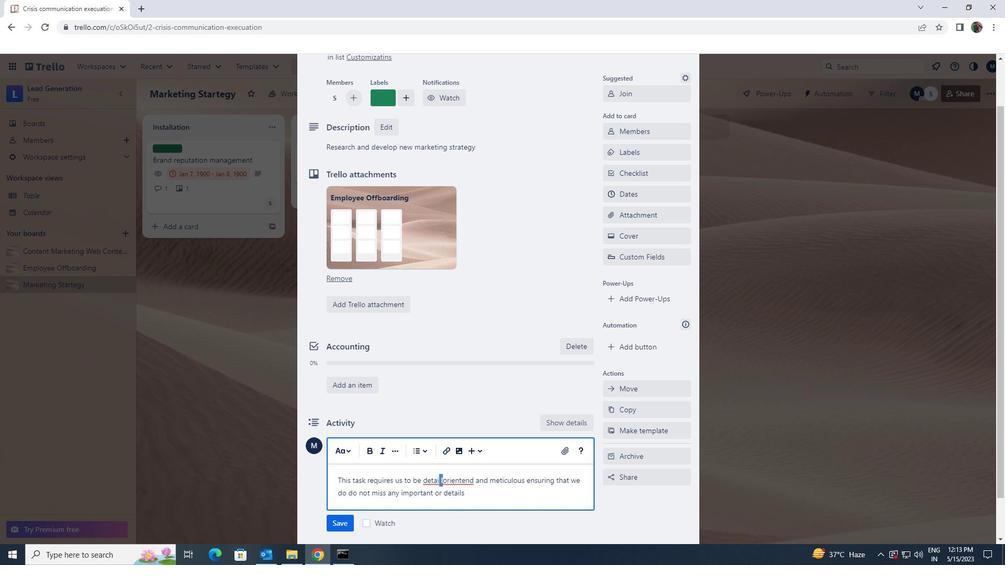 
Action: Key pressed <Key.backspace>
Screenshot: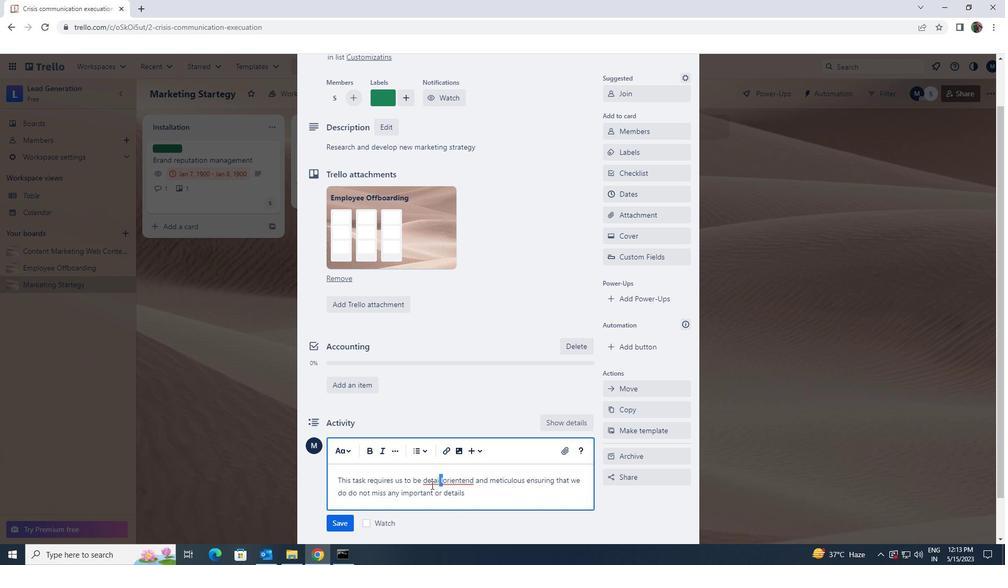 
Action: Mouse moved to (438, 481)
Screenshot: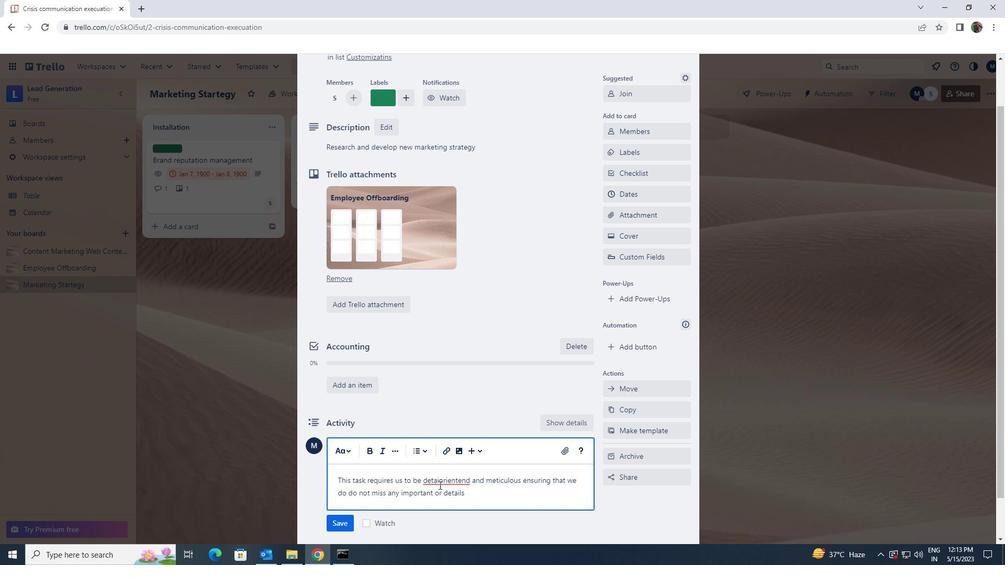
Action: Key pressed L<Key.space>
Screenshot: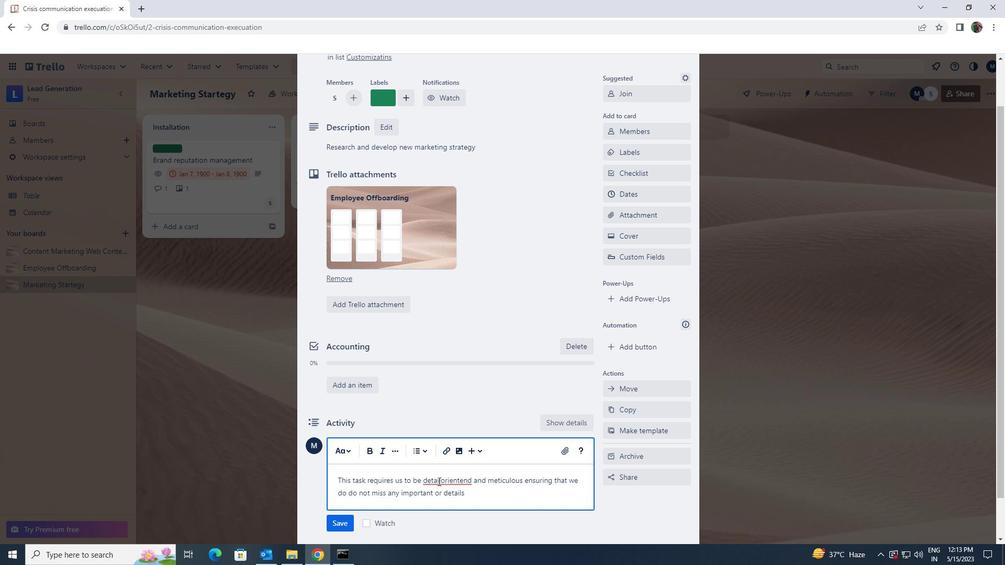 
Action: Mouse moved to (350, 520)
Screenshot: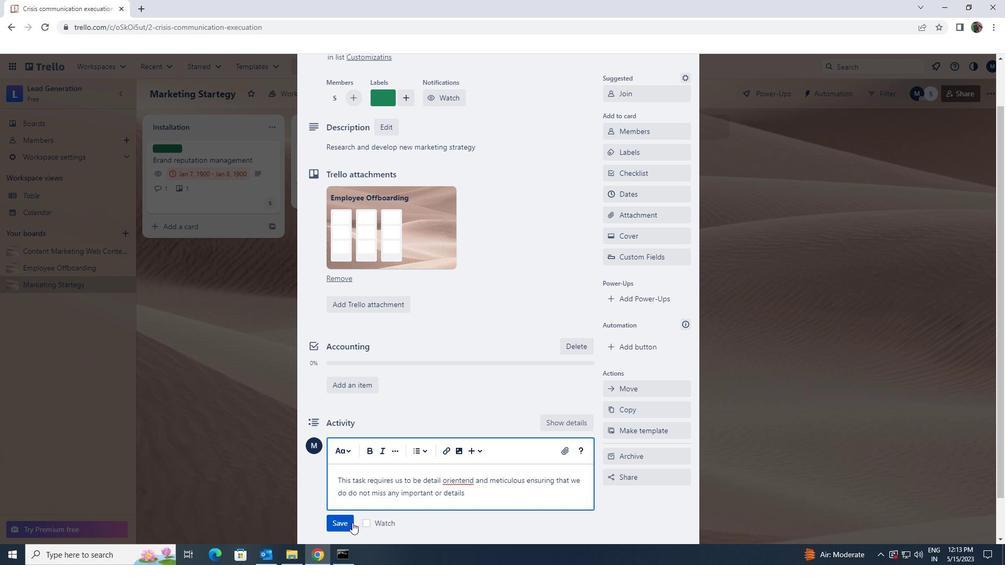 
Action: Mouse pressed left at (350, 520)
Screenshot: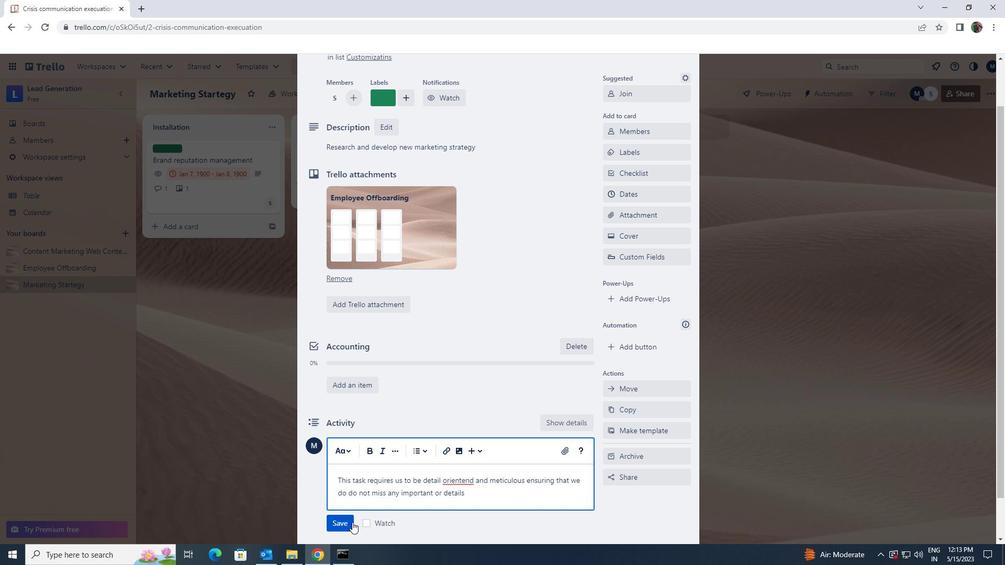 
Action: Mouse moved to (458, 443)
Screenshot: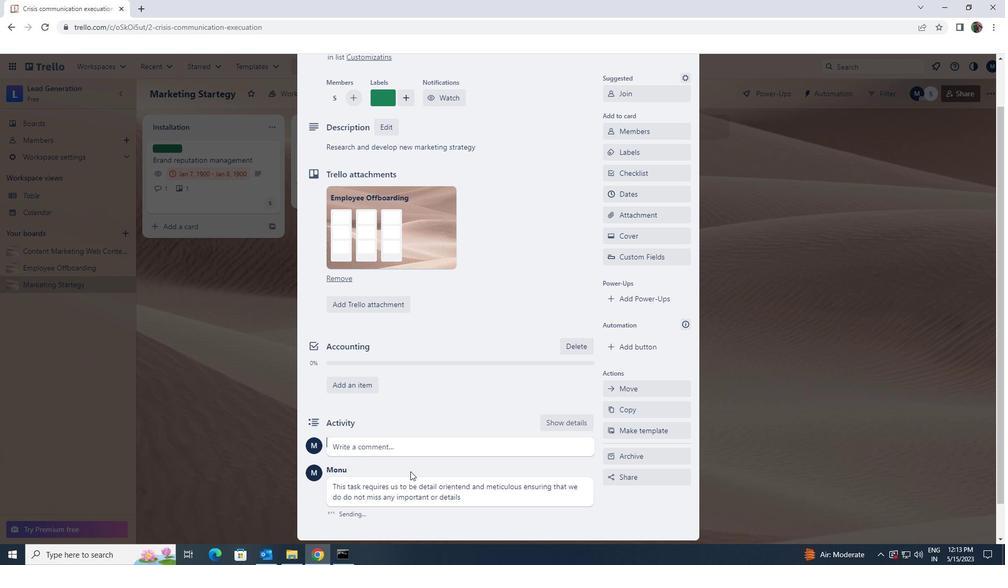 
Action: Mouse scrolled (458, 443) with delta (0, 0)
Screenshot: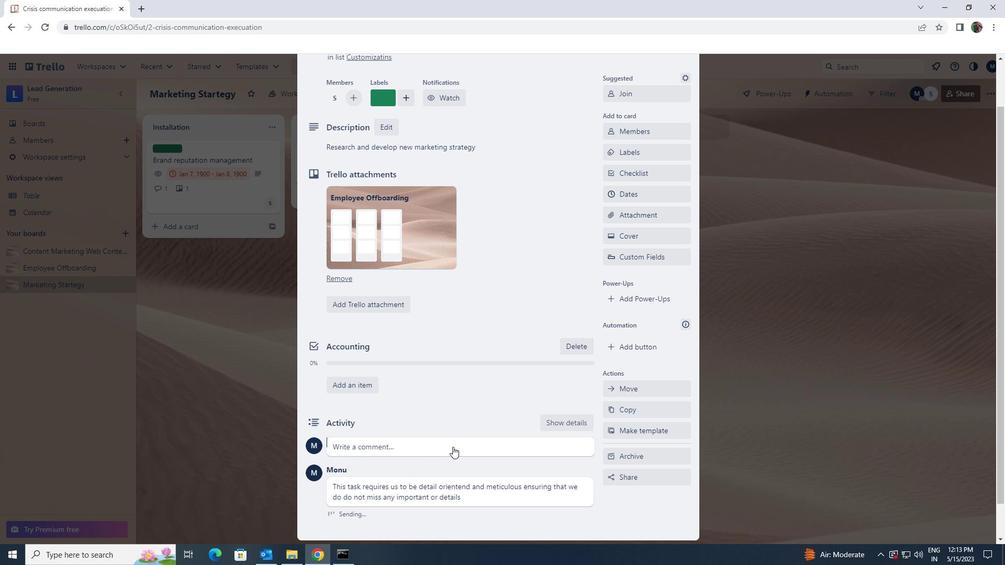 
Action: Mouse scrolled (458, 443) with delta (0, 0)
Screenshot: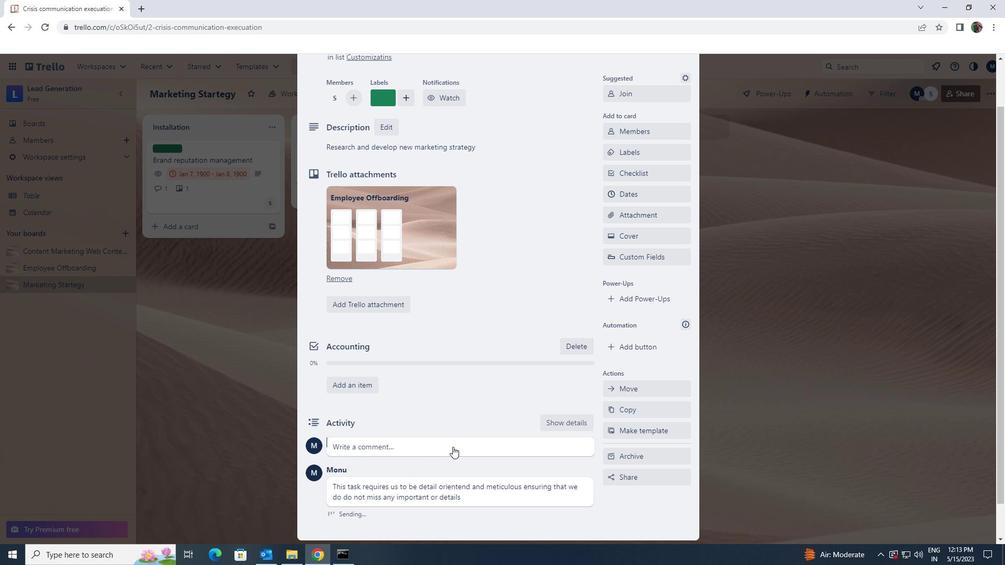 
Action: Mouse scrolled (458, 443) with delta (0, 0)
Screenshot: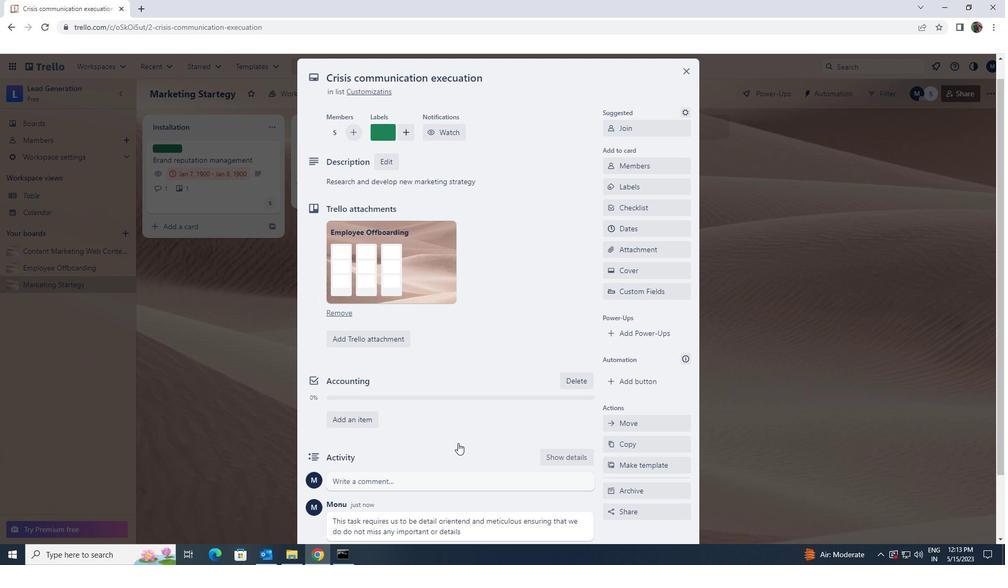 
Action: Mouse scrolled (458, 443) with delta (0, 0)
Screenshot: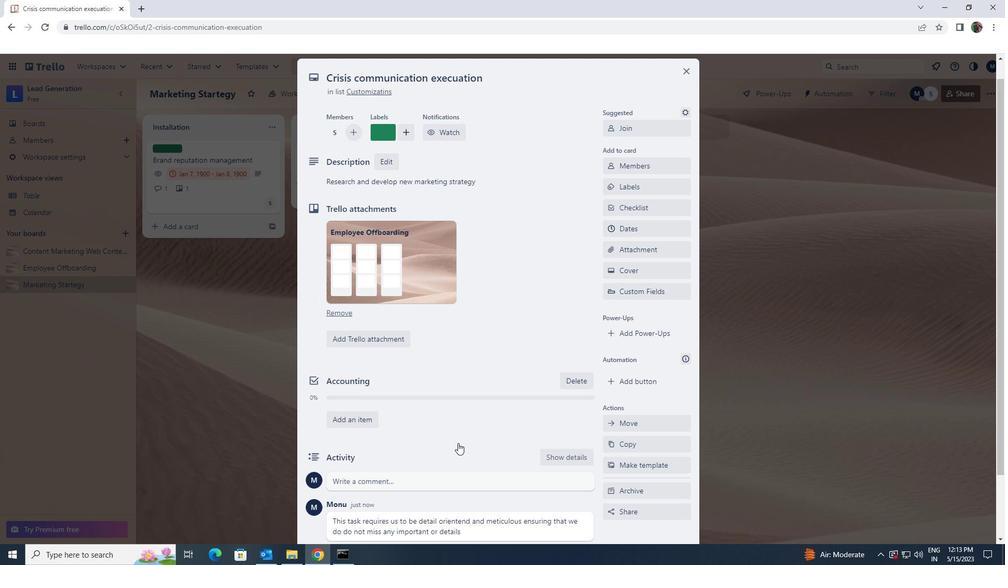 
Action: Mouse moved to (615, 251)
Screenshot: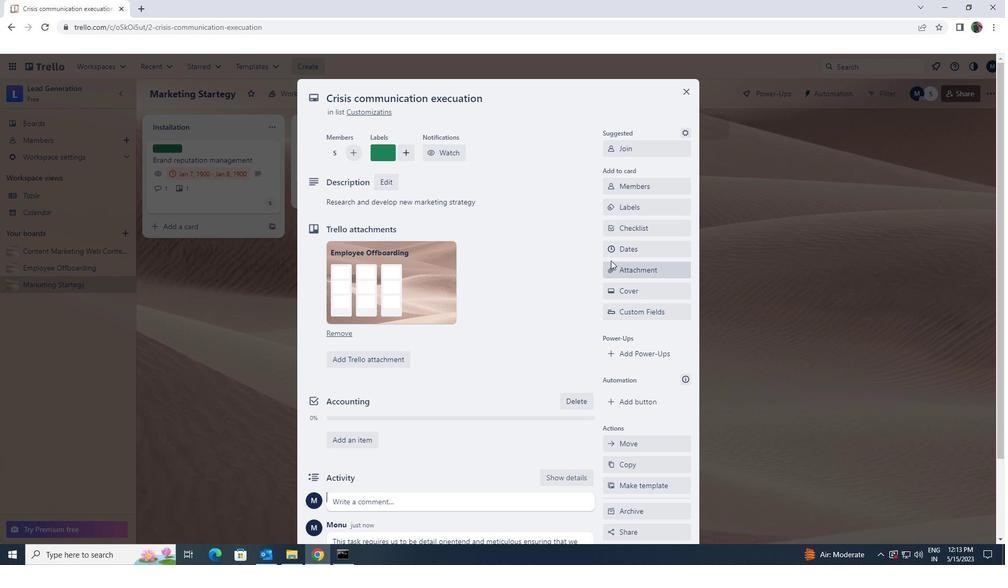 
Action: Mouse pressed left at (615, 251)
Screenshot: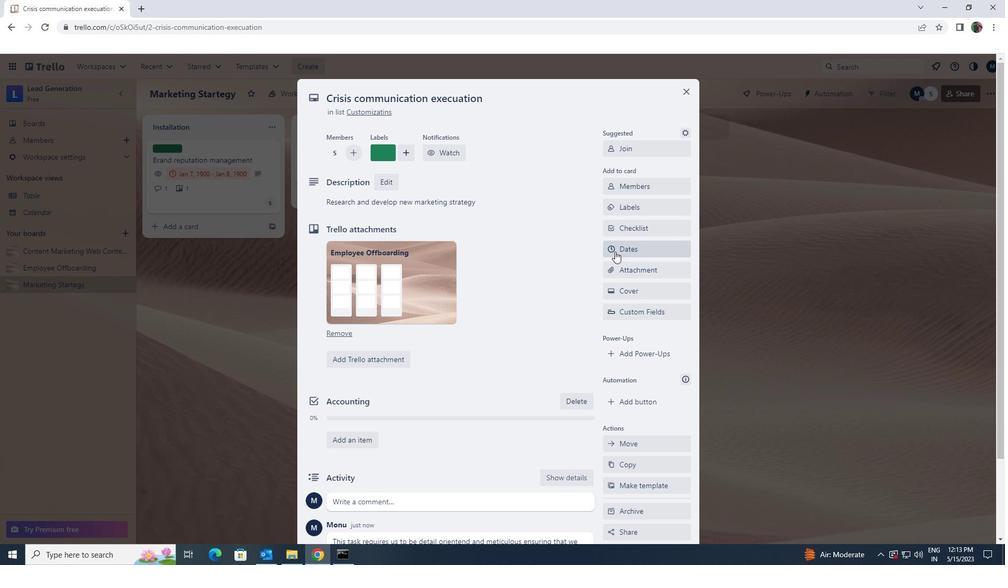 
Action: Mouse moved to (613, 285)
Screenshot: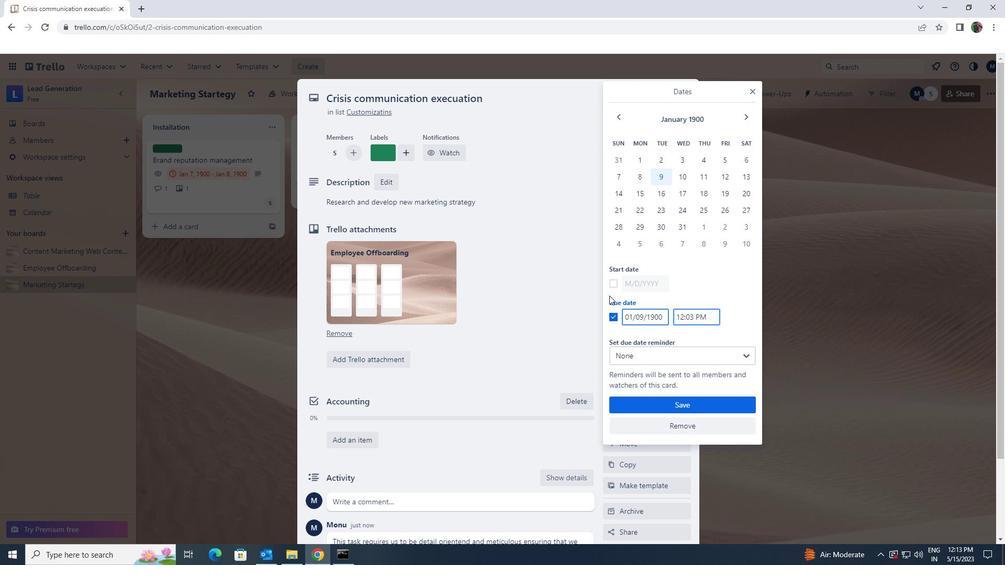 
Action: Mouse pressed left at (613, 285)
Screenshot: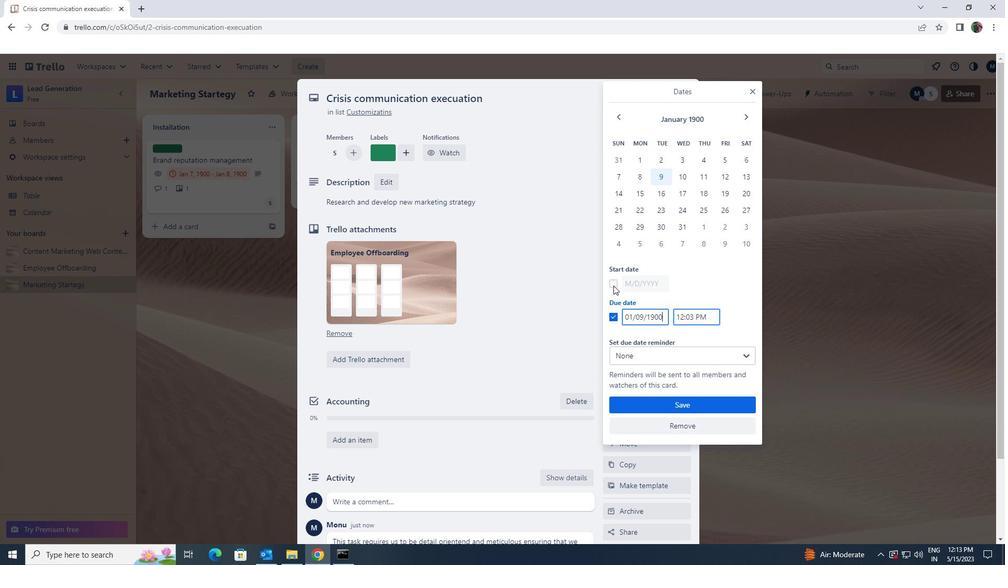 
Action: Mouse moved to (663, 283)
Screenshot: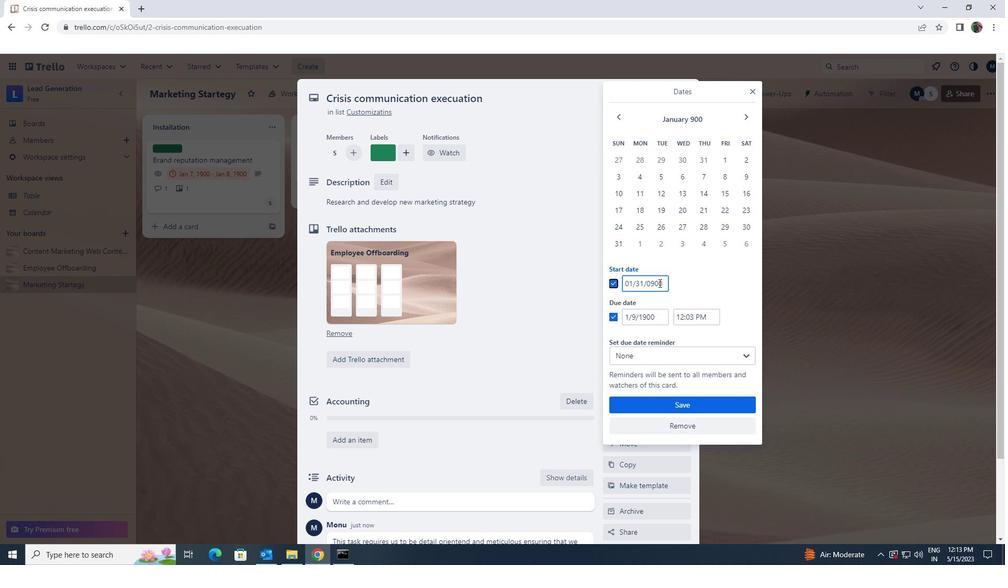 
Action: Mouse pressed left at (663, 283)
Screenshot: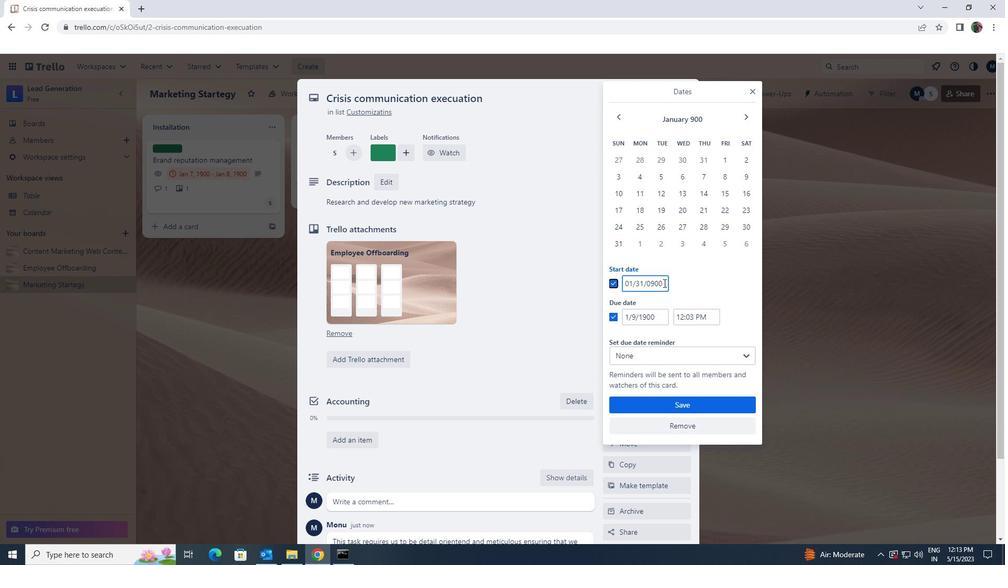 
Action: Mouse moved to (625, 280)
Screenshot: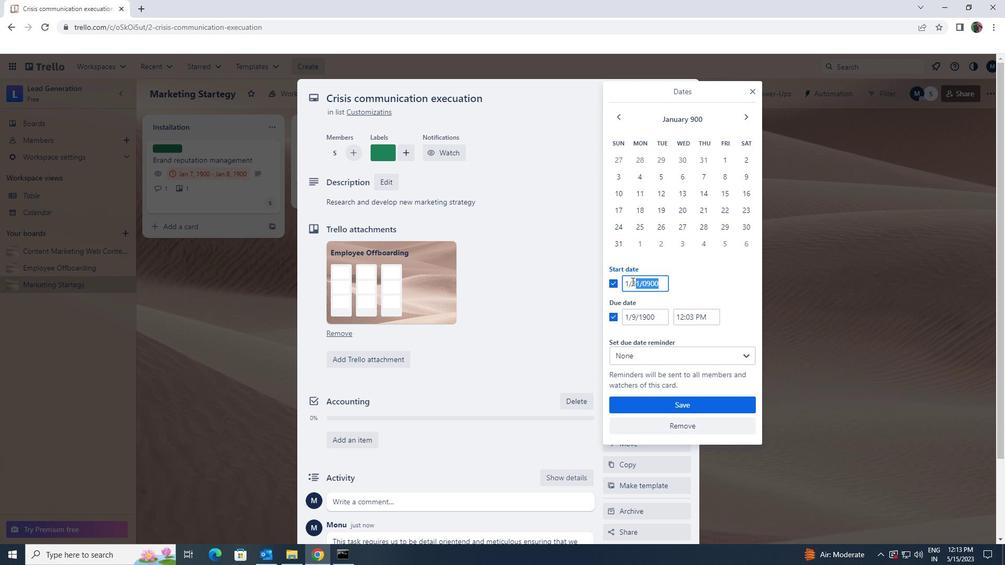 
Action: Key pressed 4/<Key.backspace><Key.backspace>1/4/1900
Screenshot: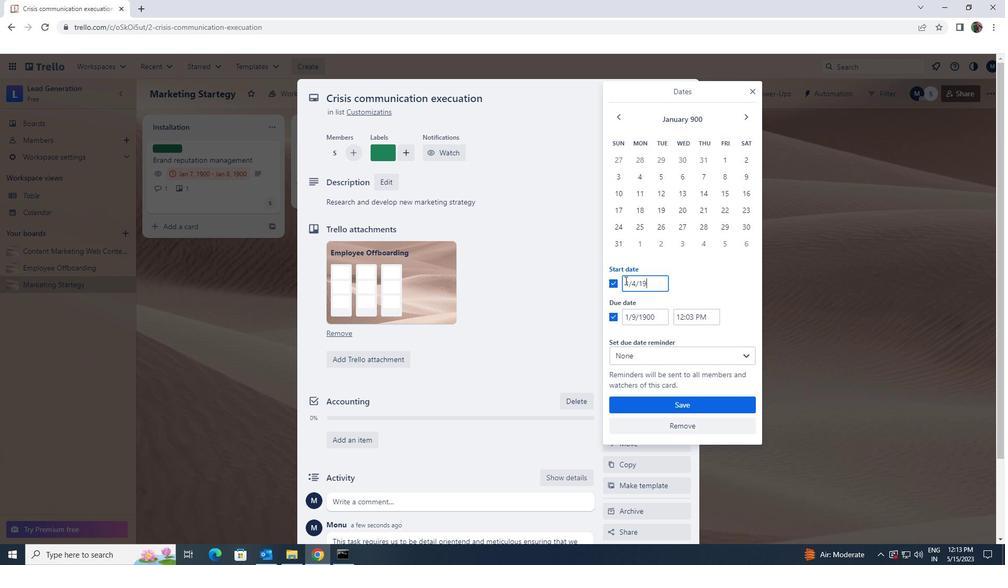 
Action: Mouse moved to (663, 317)
Screenshot: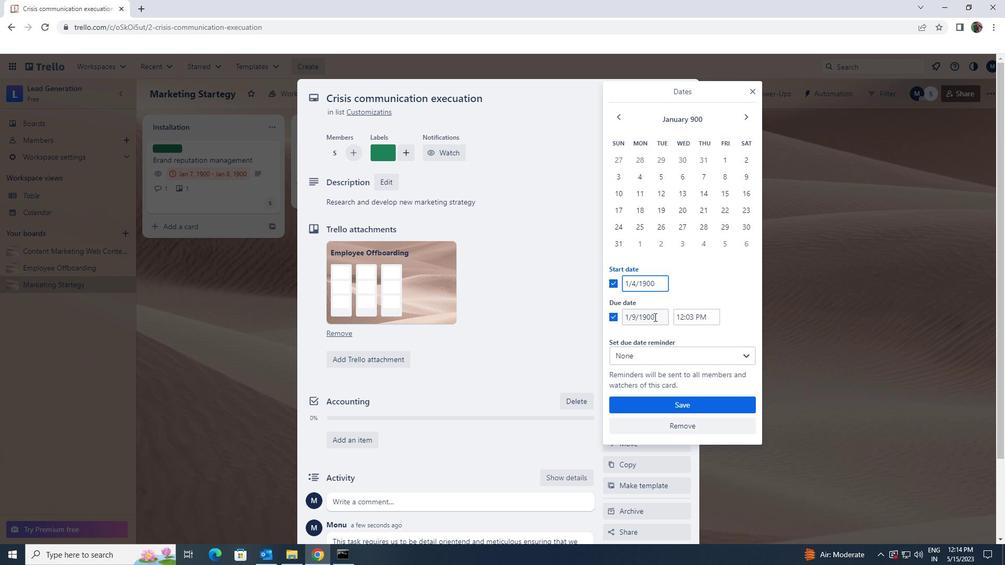 
Action: Mouse pressed left at (663, 317)
Screenshot: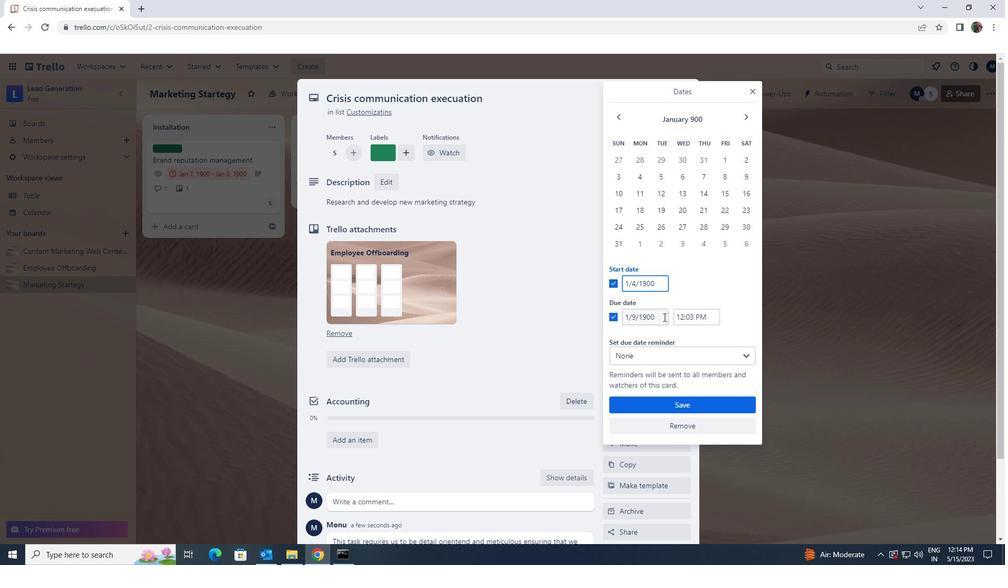
Action: Mouse moved to (623, 319)
Screenshot: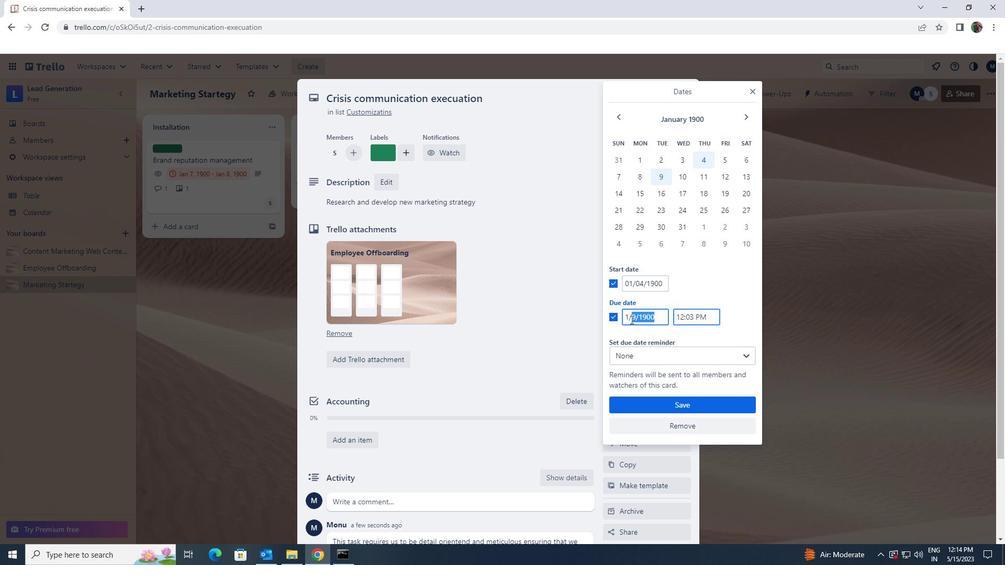 
Action: Key pressed 1/11/1900
Screenshot: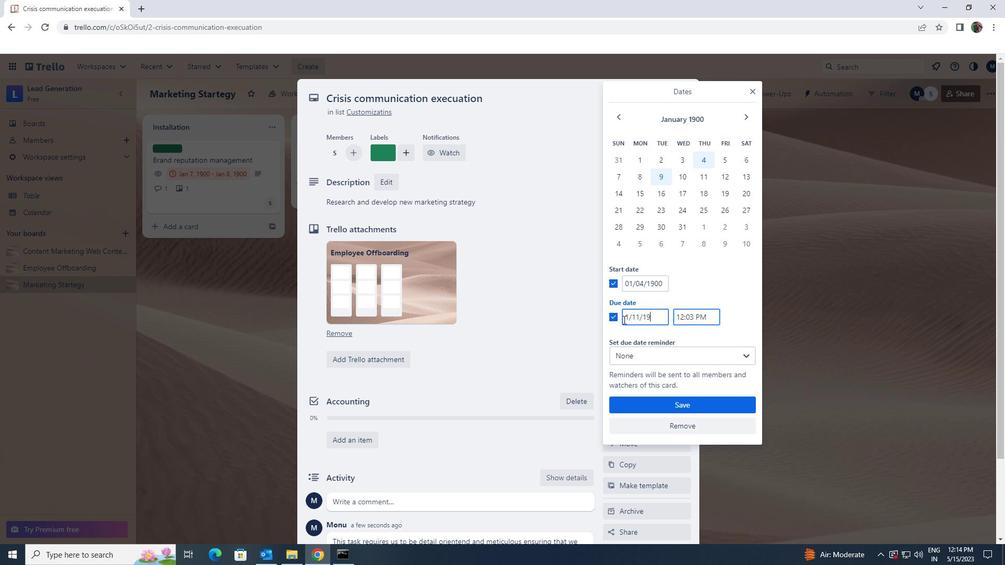 
Action: Mouse moved to (687, 406)
Screenshot: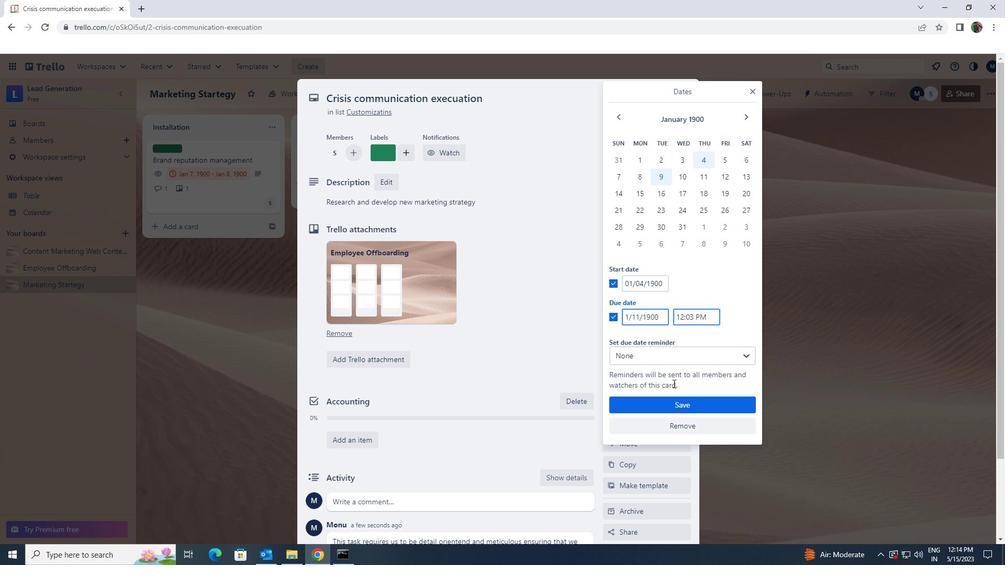 
Action: Mouse pressed left at (687, 406)
Screenshot: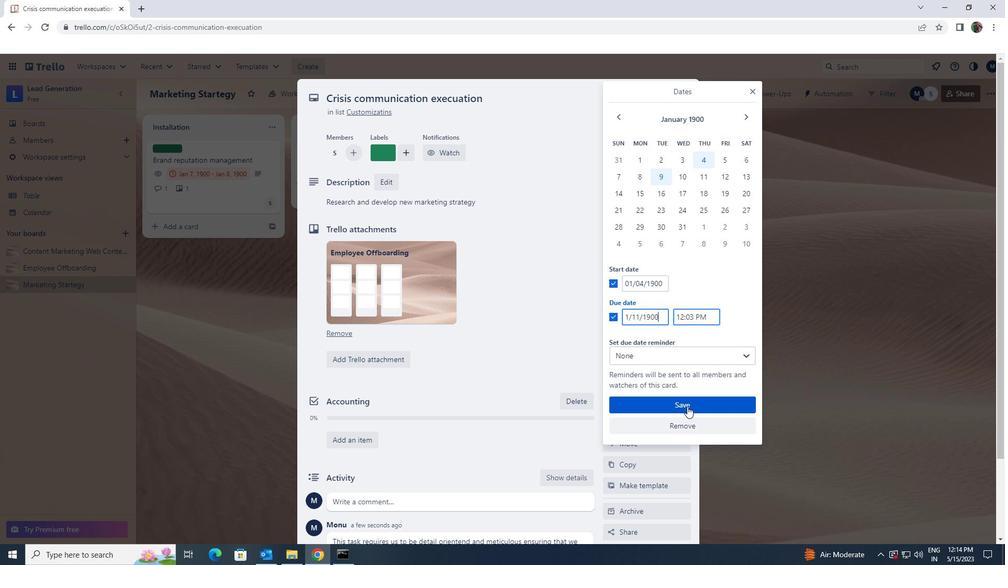 
